 Task: Look for space in San Carlos, Colombia from 1st June, 2023 to 4th June, 2023 for 1 adult in price range Rs.6000 to Rs.16000. Place can be private room with 1  bedroom having 1 bed and 1 bathroom. Property type can be house, flat, guest house. Amenities needed are: wifi, washing machine. Booking option can be shelf check-in. Required host language is English.
Action: Mouse moved to (439, 83)
Screenshot: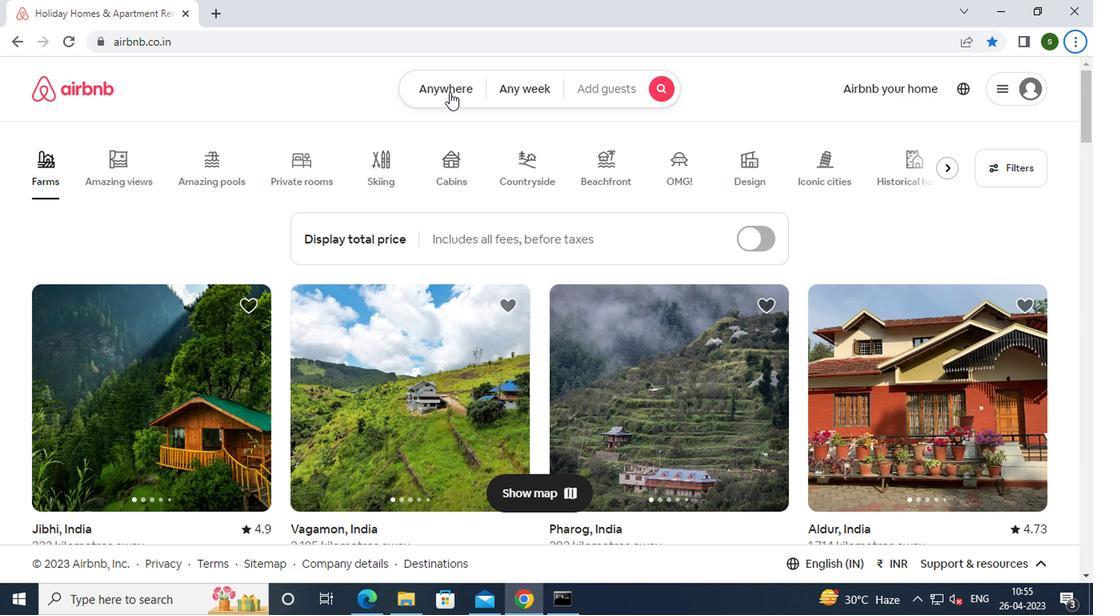 
Action: Mouse pressed left at (439, 83)
Screenshot: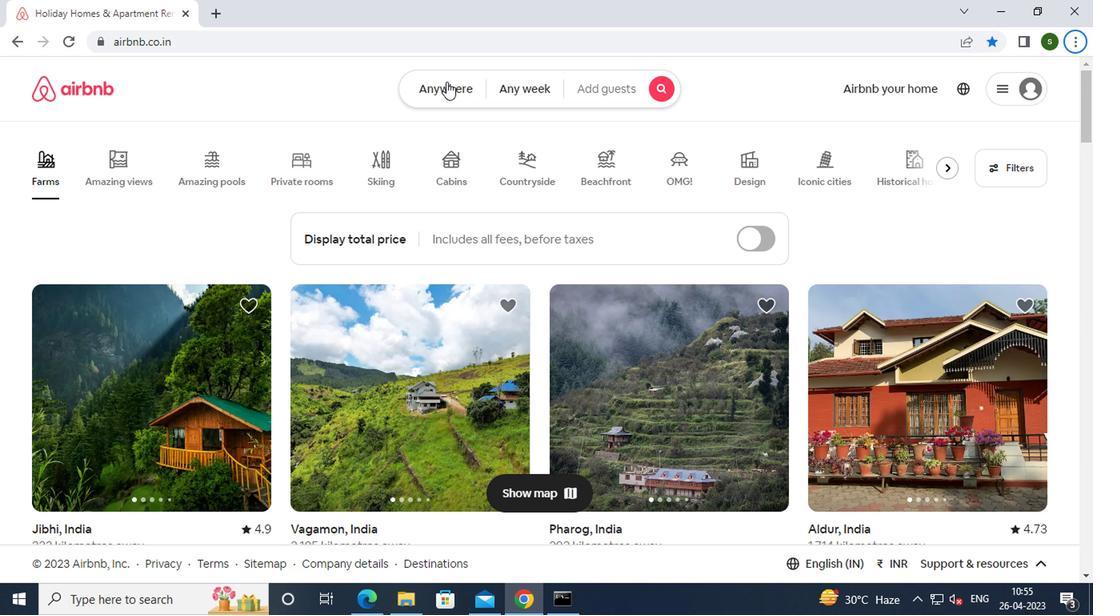 
Action: Mouse moved to (334, 145)
Screenshot: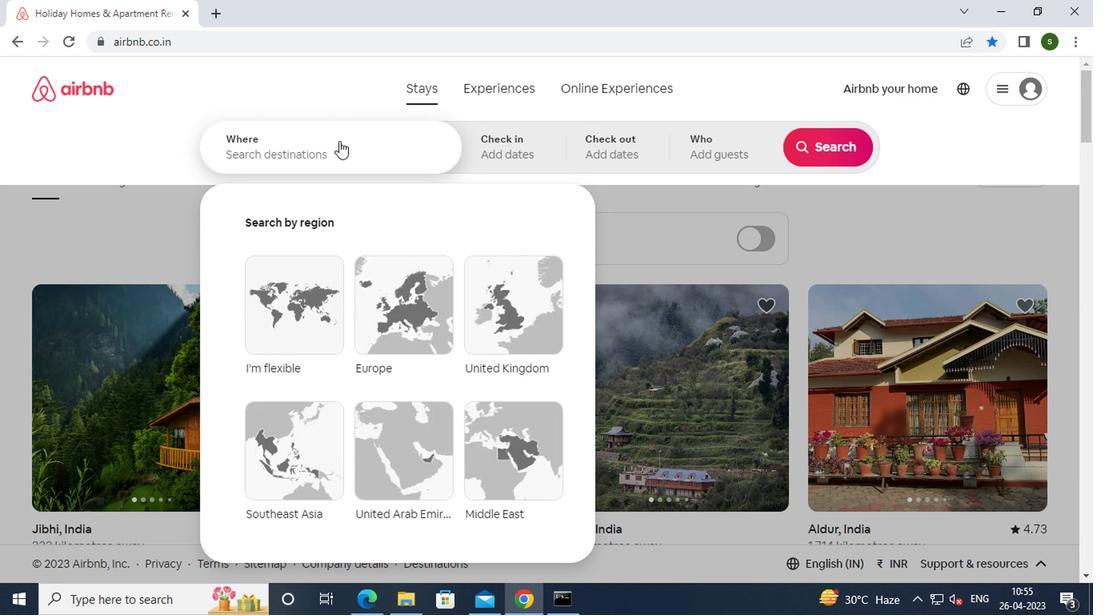 
Action: Mouse pressed left at (334, 145)
Screenshot: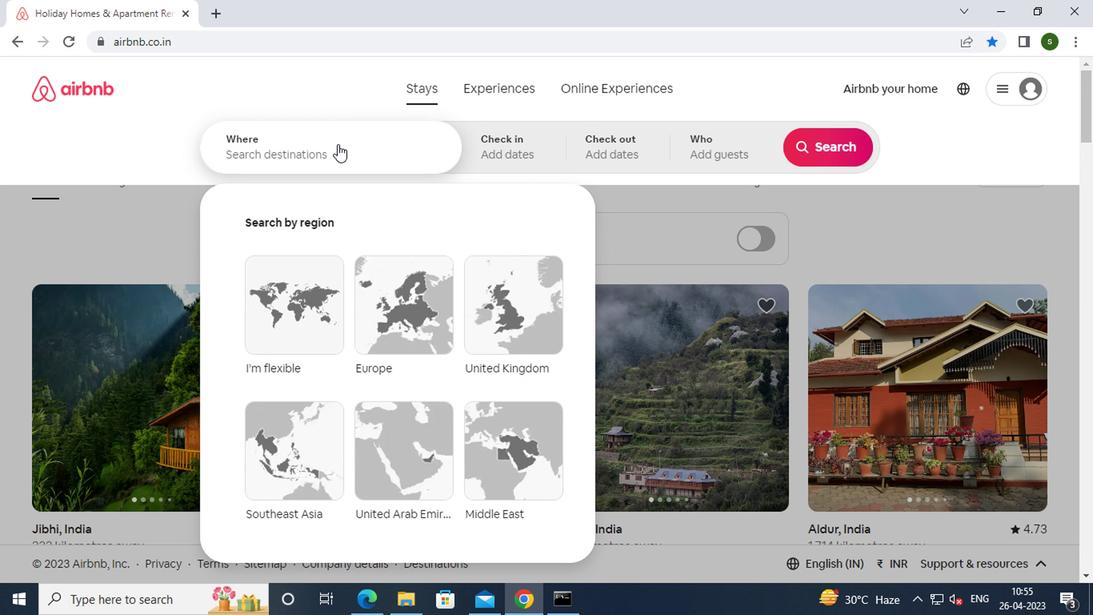 
Action: Key pressed <Key.caps_lock>s<Key.caps_lock>an<Key.space><Key.caps_lock>c<Key.caps_lock>arlos,<Key.space><Key.caps_lock>c<Key.caps_lock>olombia<Key.enter>
Screenshot: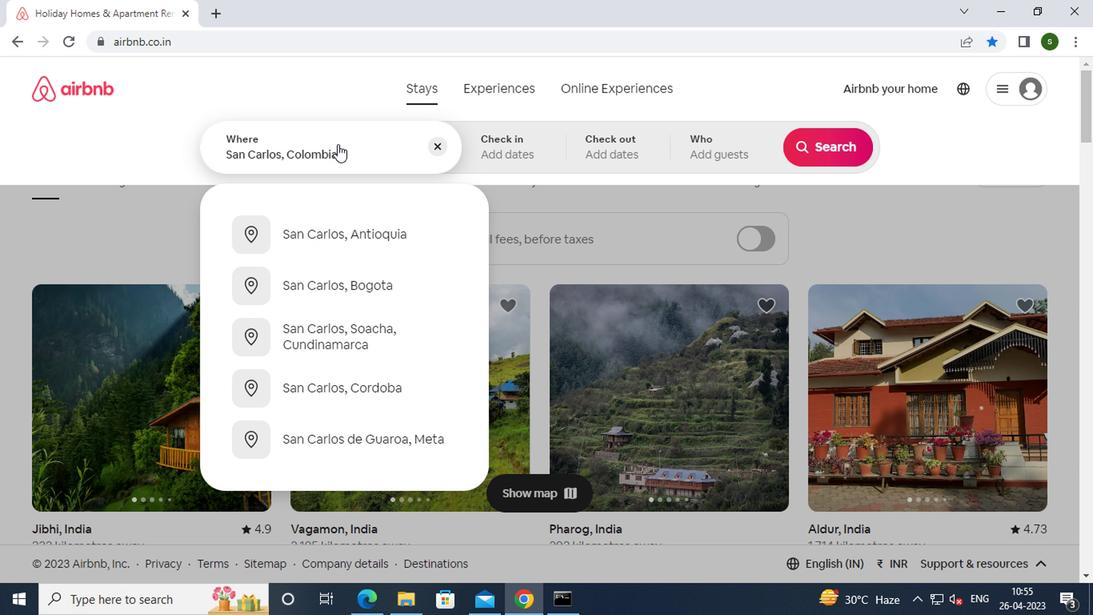 
Action: Mouse moved to (804, 275)
Screenshot: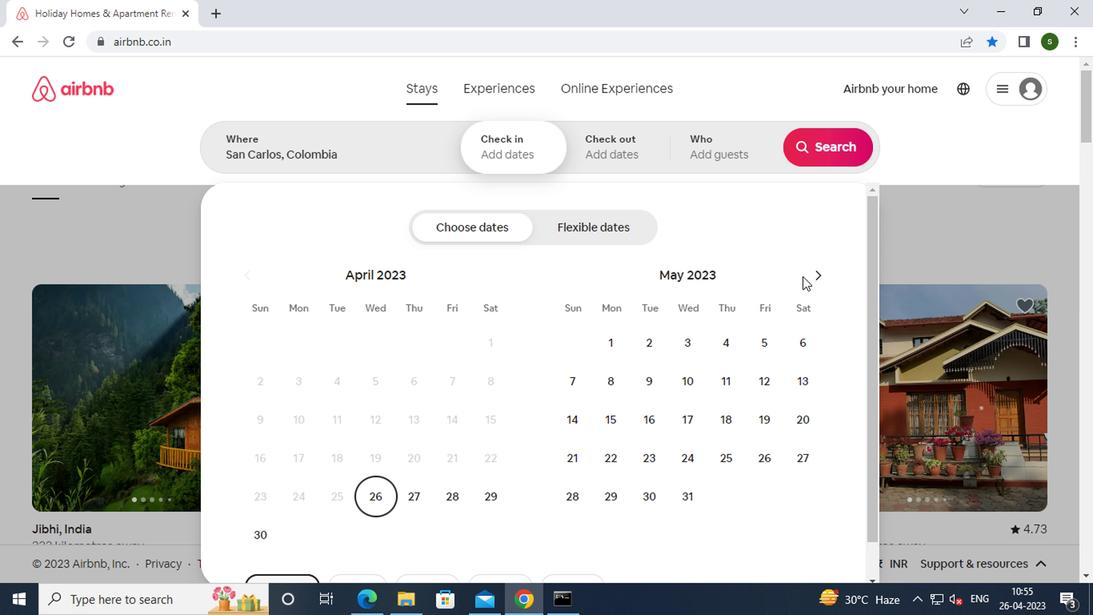 
Action: Mouse pressed left at (804, 275)
Screenshot: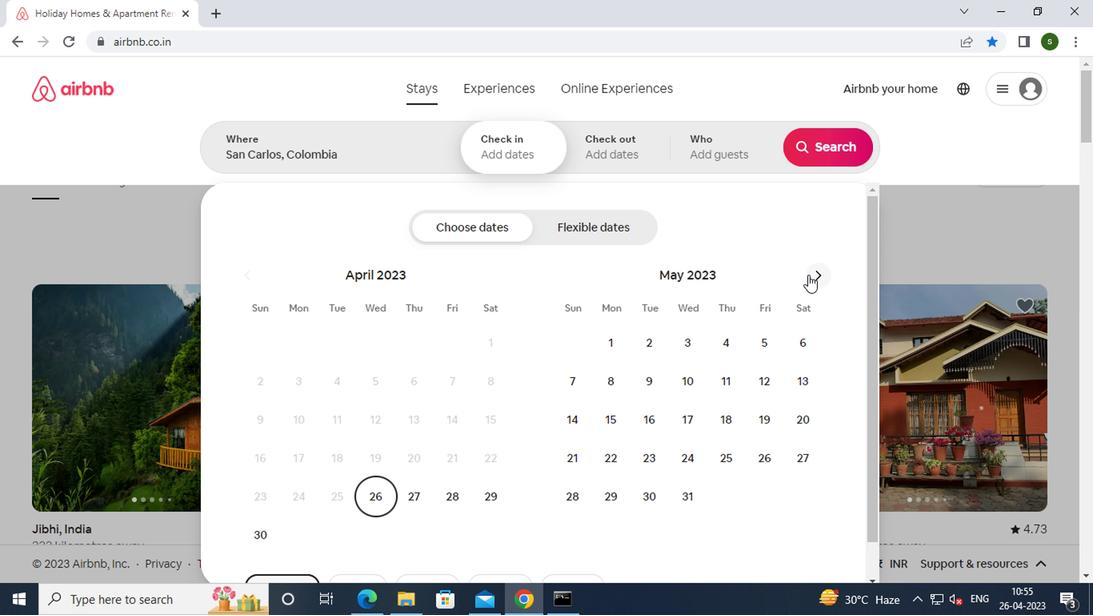 
Action: Mouse moved to (715, 338)
Screenshot: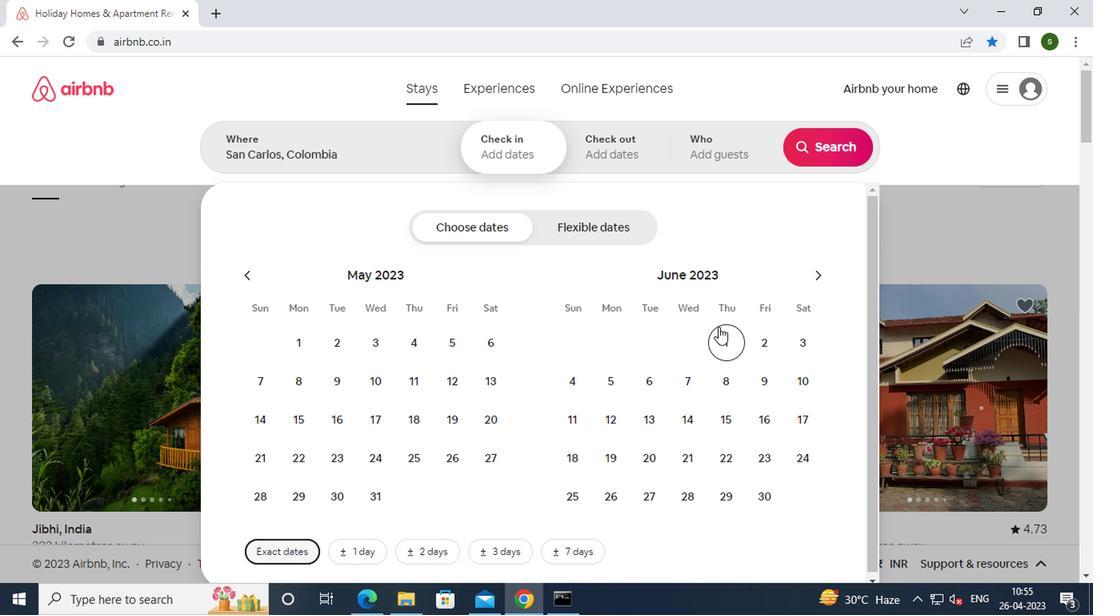 
Action: Mouse pressed left at (715, 338)
Screenshot: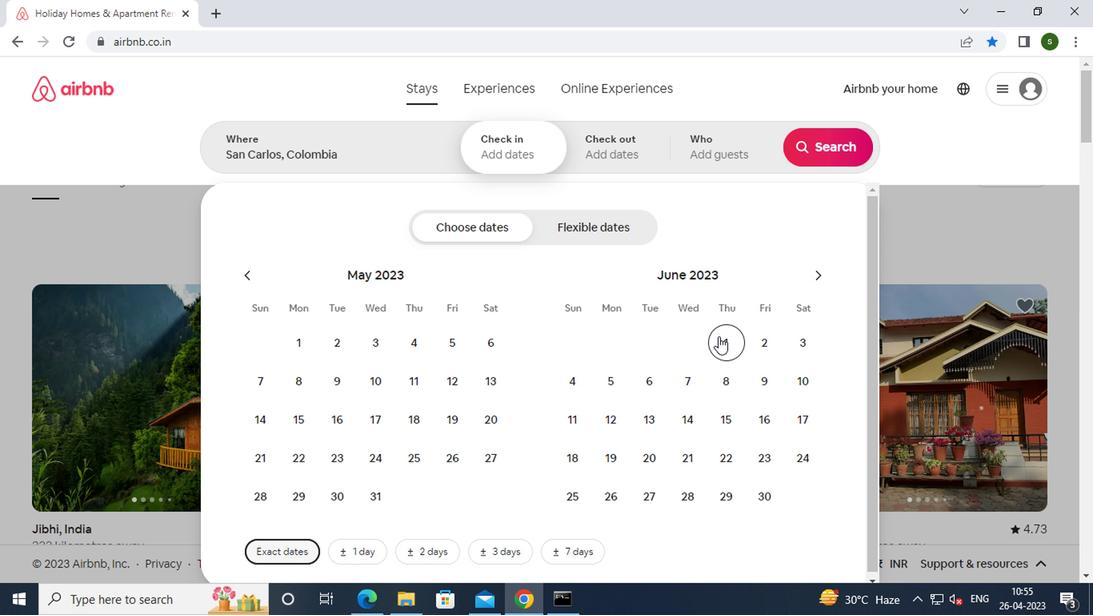 
Action: Mouse moved to (562, 387)
Screenshot: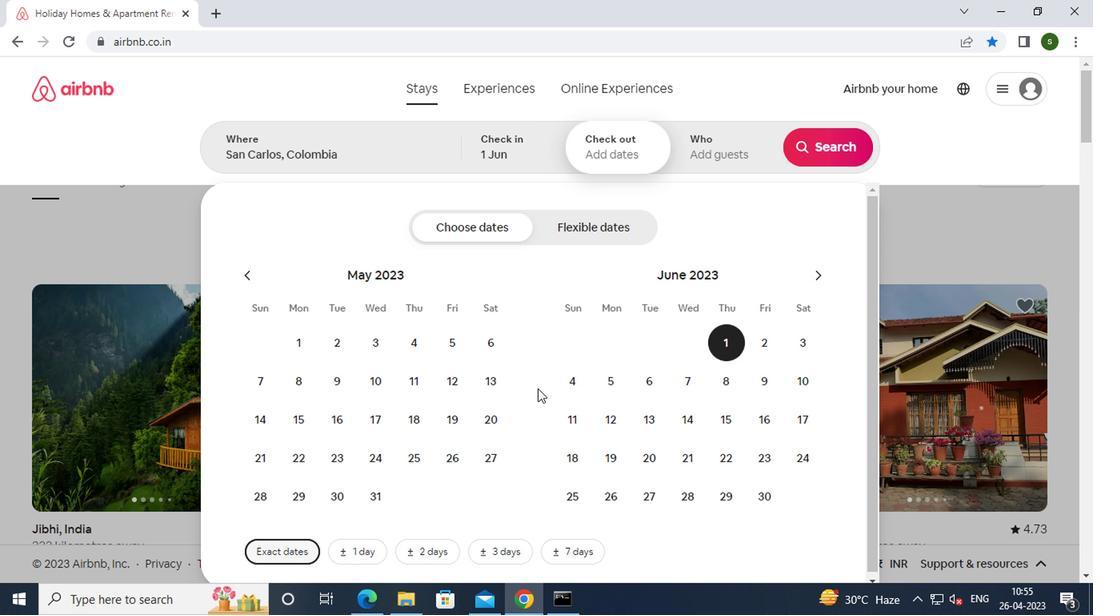 
Action: Mouse pressed left at (562, 387)
Screenshot: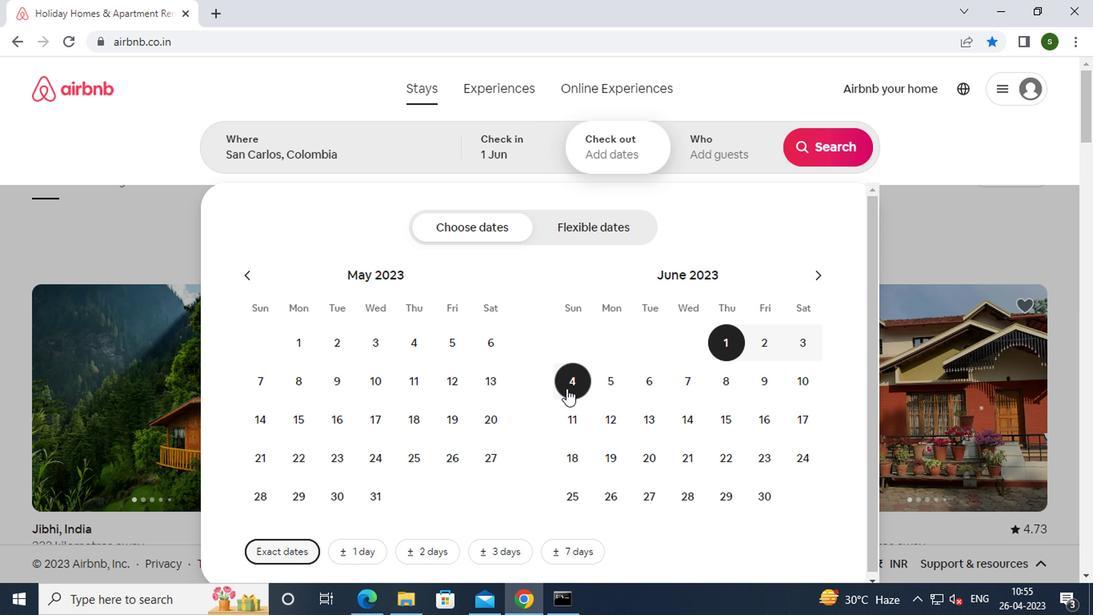 
Action: Mouse moved to (727, 154)
Screenshot: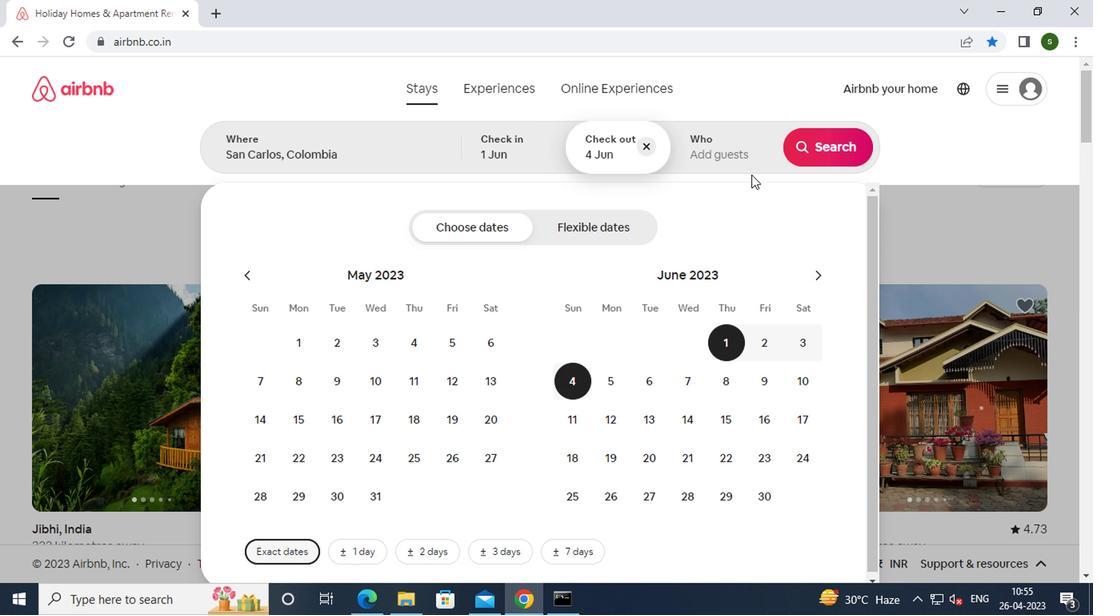 
Action: Mouse pressed left at (727, 154)
Screenshot: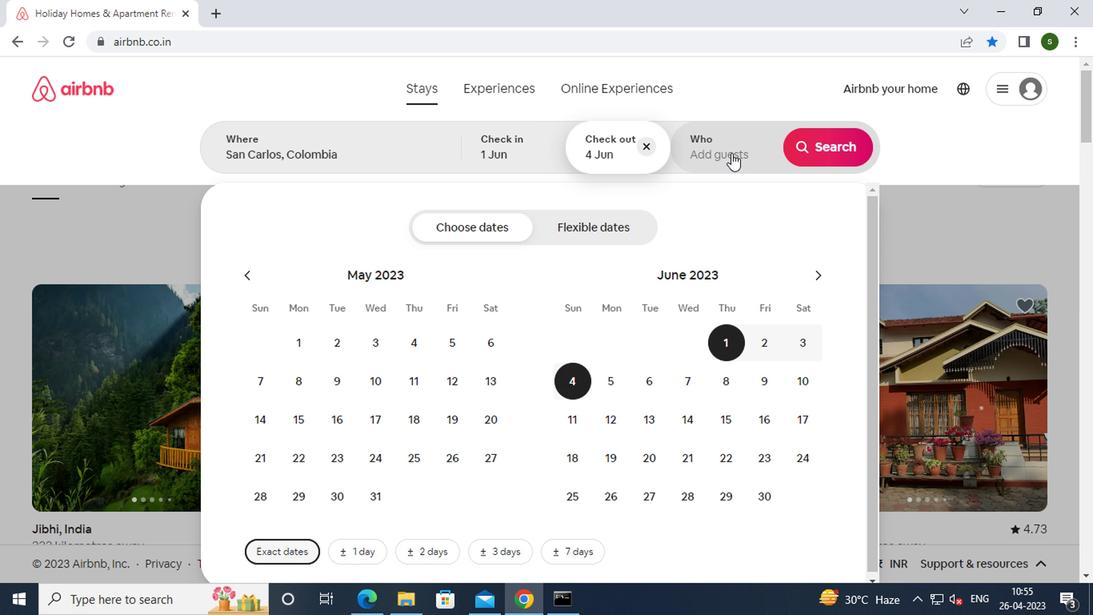 
Action: Mouse moved to (822, 234)
Screenshot: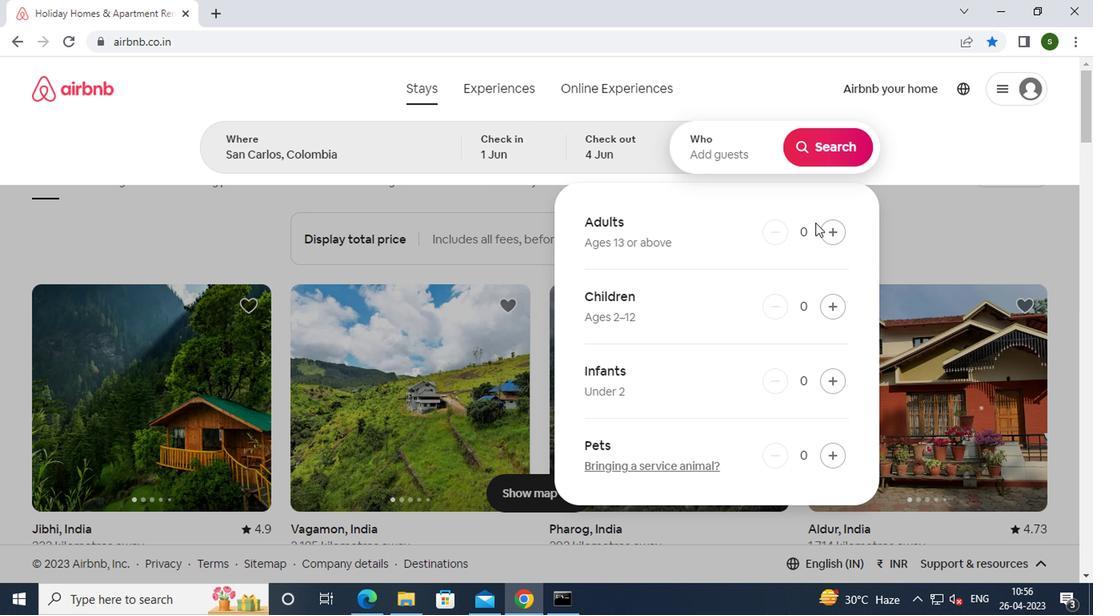 
Action: Mouse pressed left at (822, 234)
Screenshot: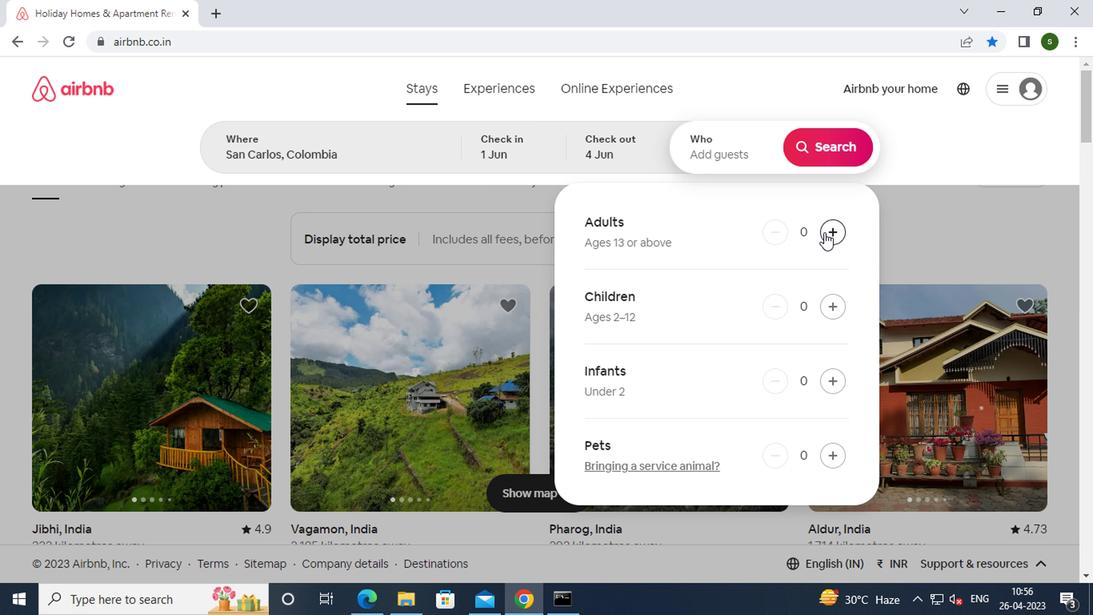 
Action: Mouse moved to (824, 151)
Screenshot: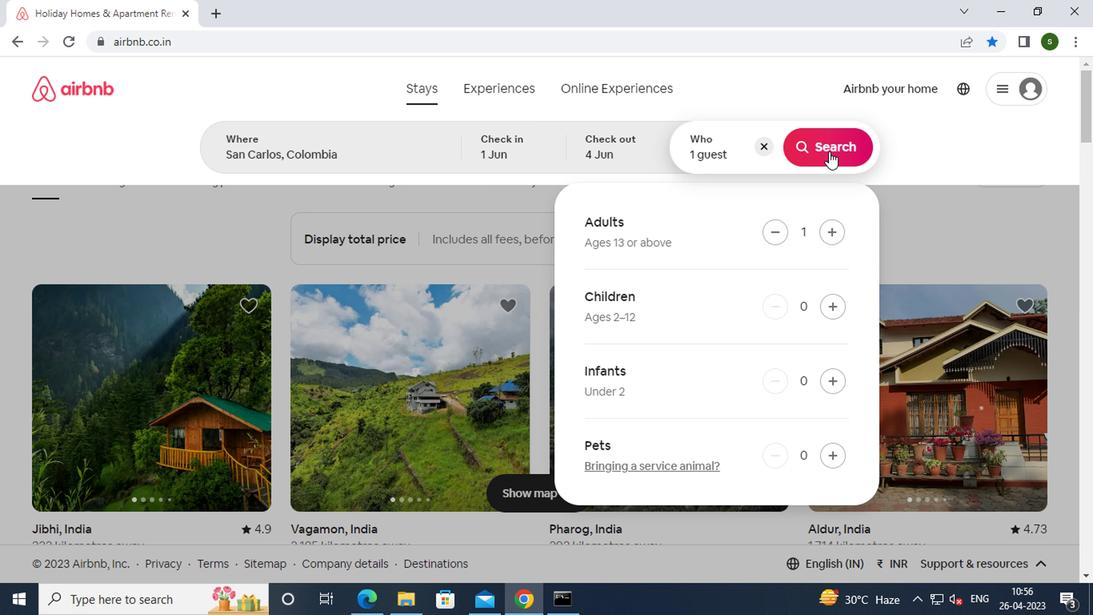 
Action: Mouse pressed left at (824, 151)
Screenshot: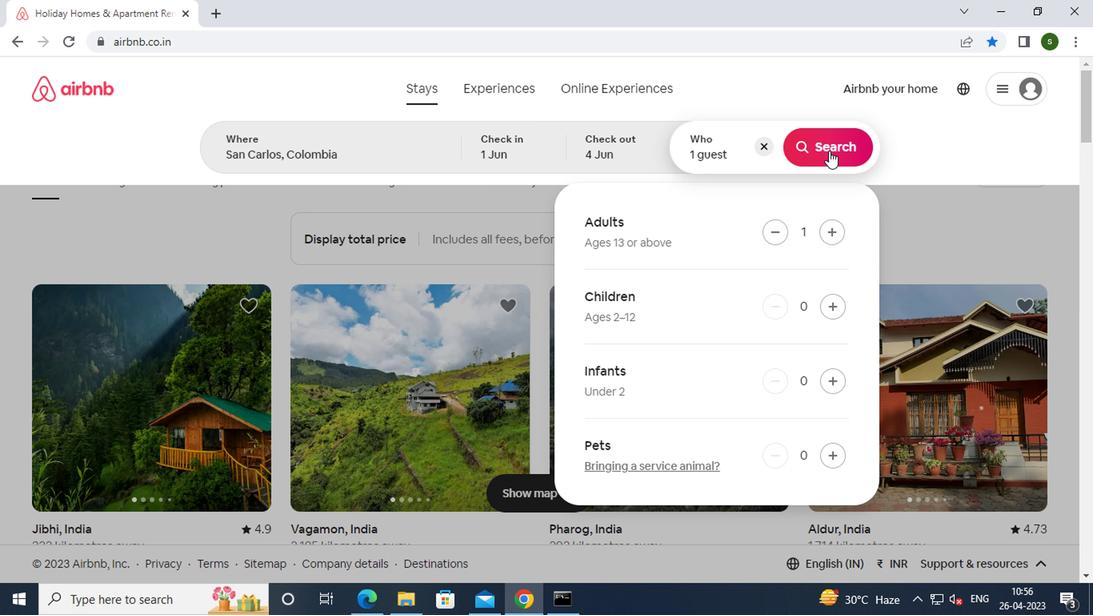 
Action: Mouse moved to (1031, 167)
Screenshot: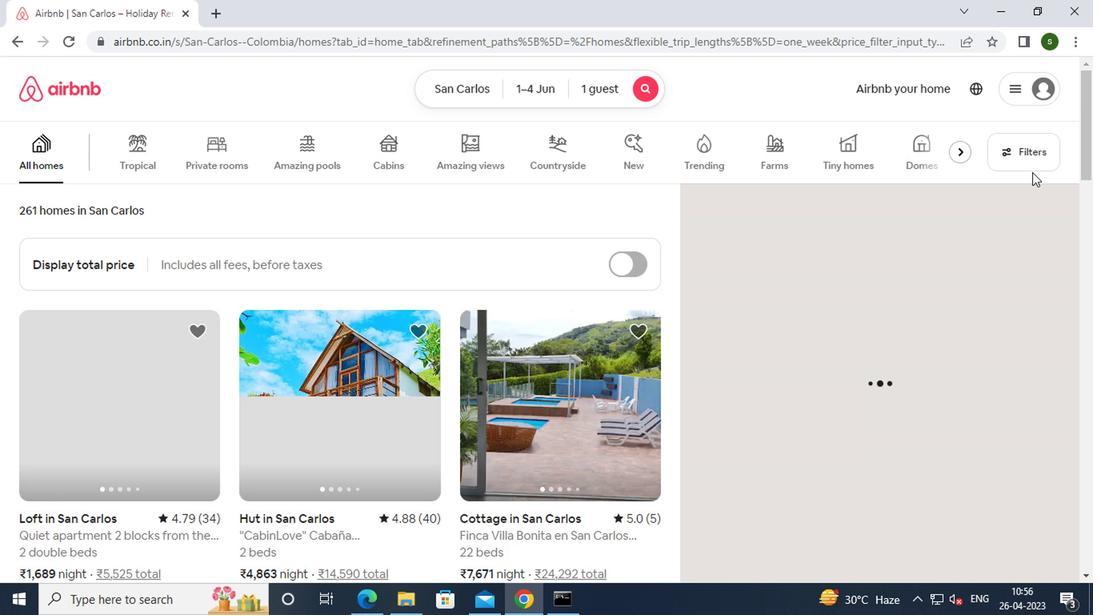 
Action: Mouse pressed left at (1031, 167)
Screenshot: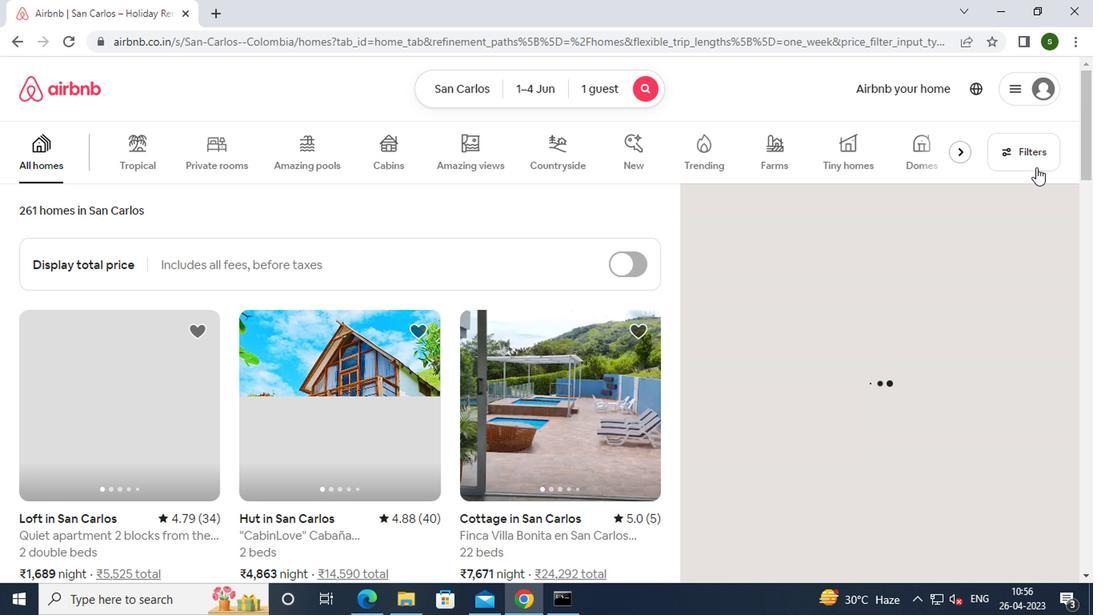 
Action: Mouse moved to (409, 353)
Screenshot: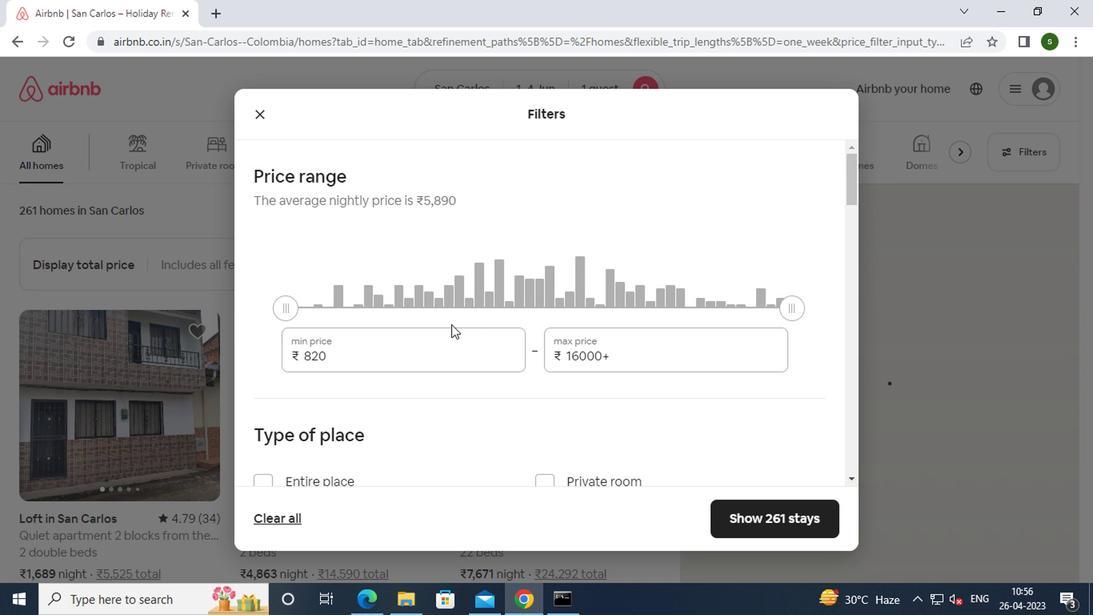 
Action: Mouse pressed left at (409, 353)
Screenshot: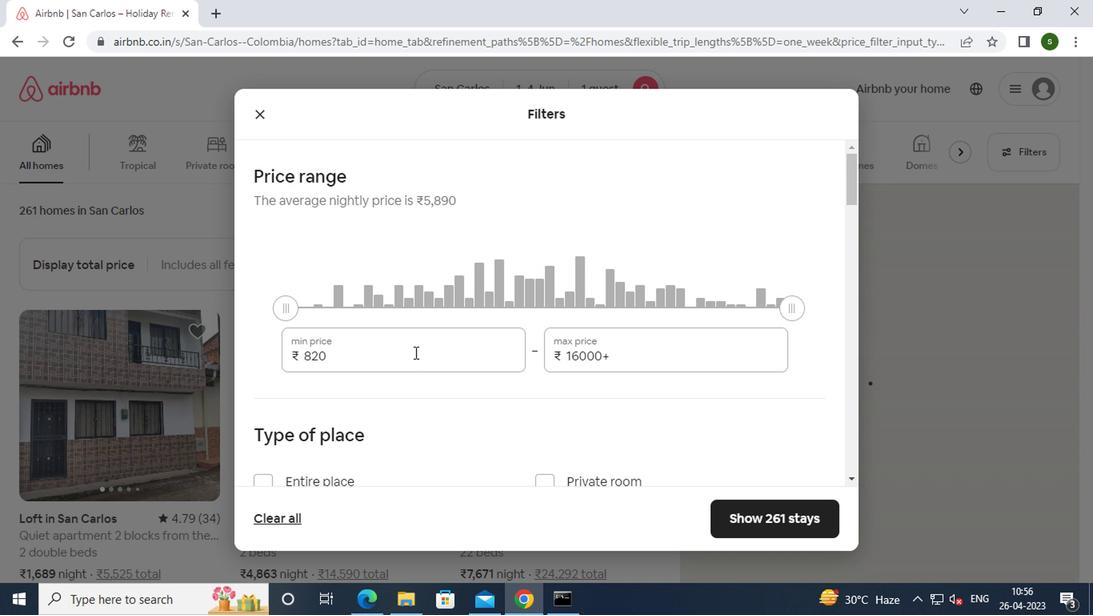 
Action: Mouse moved to (409, 353)
Screenshot: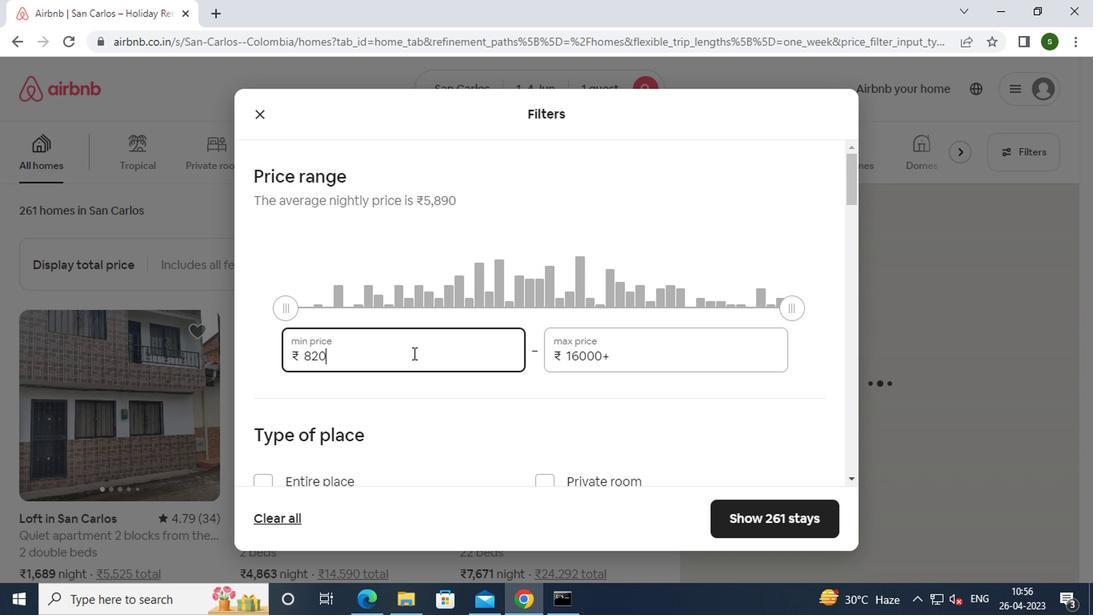 
Action: Key pressed <Key.backspace><Key.backspace><Key.backspace><Key.backspace>
Screenshot: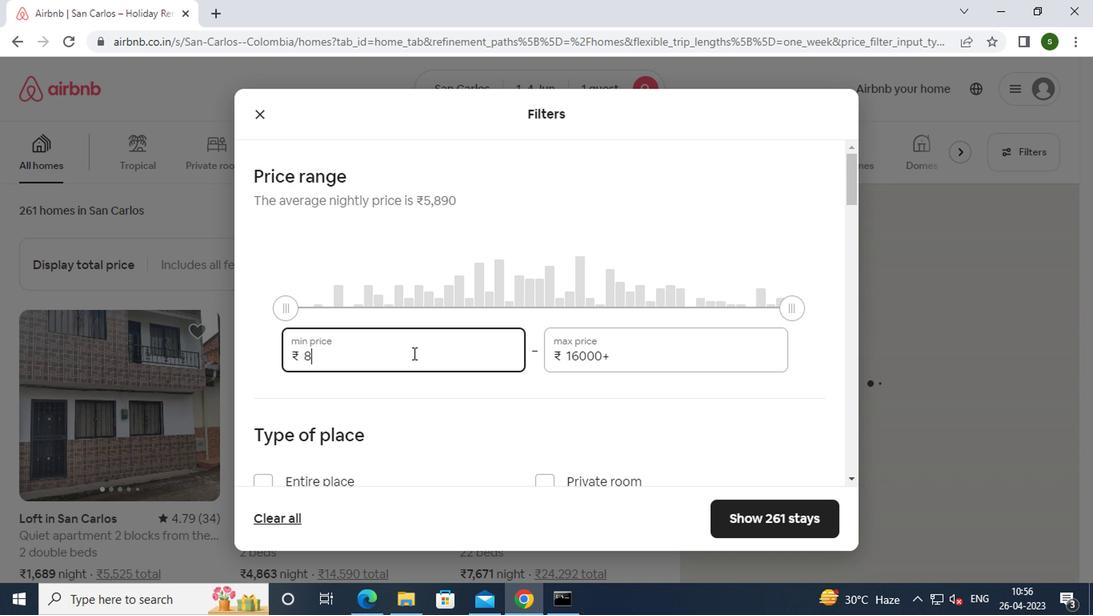 
Action: Mouse moved to (408, 353)
Screenshot: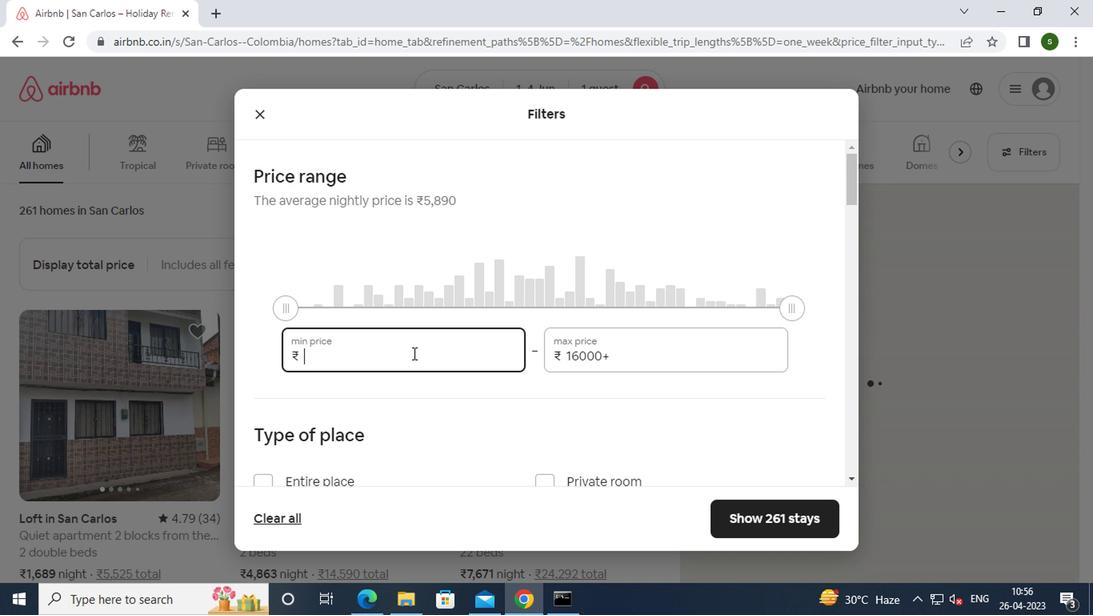 
Action: Key pressed 6000
Screenshot: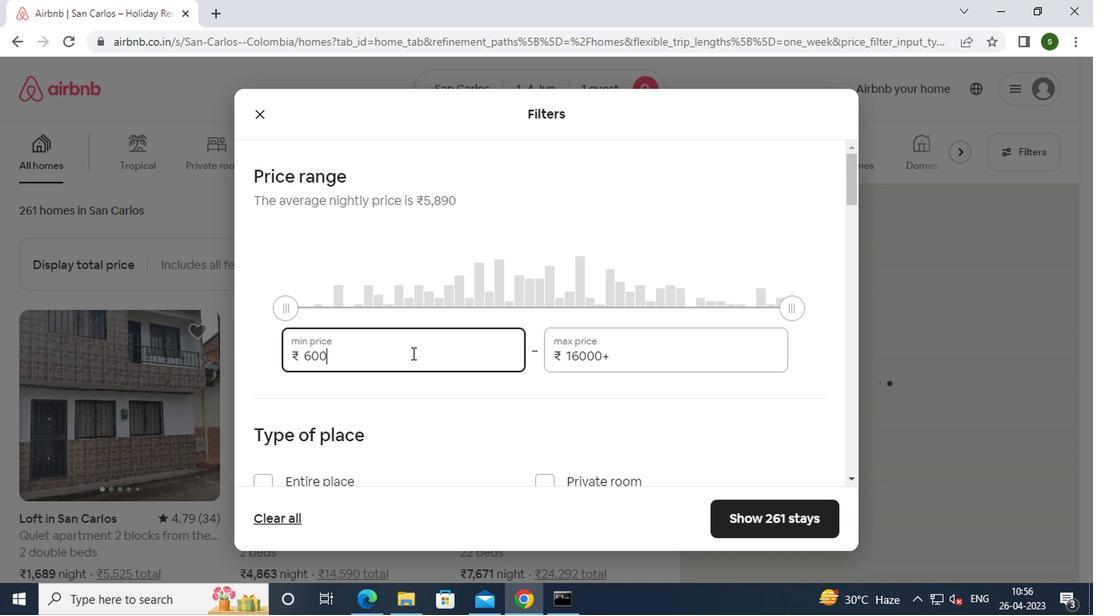 
Action: Mouse moved to (620, 353)
Screenshot: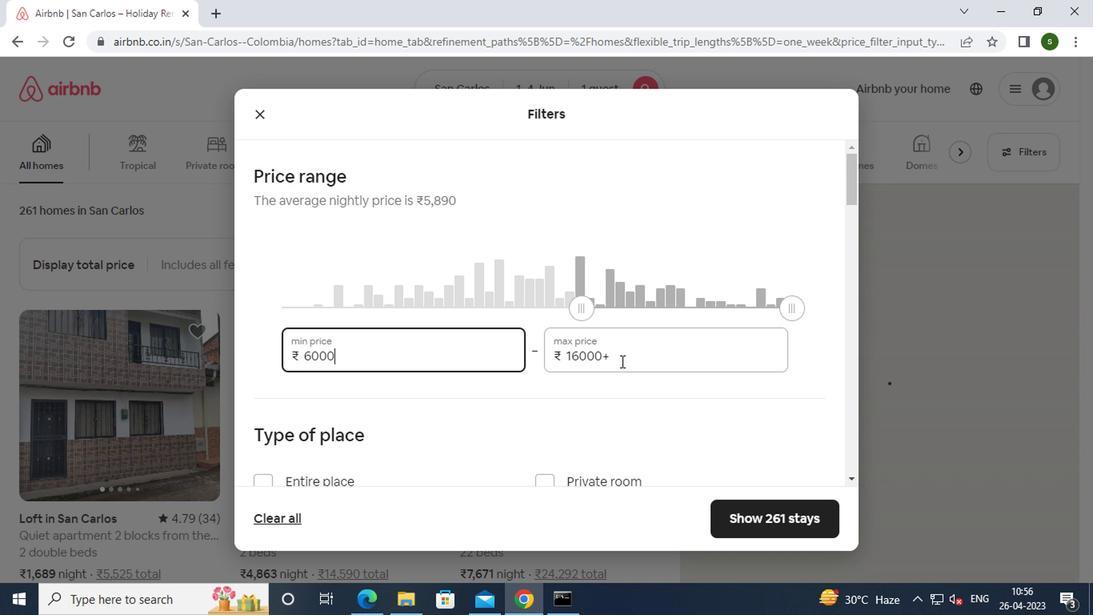 
Action: Mouse pressed left at (620, 353)
Screenshot: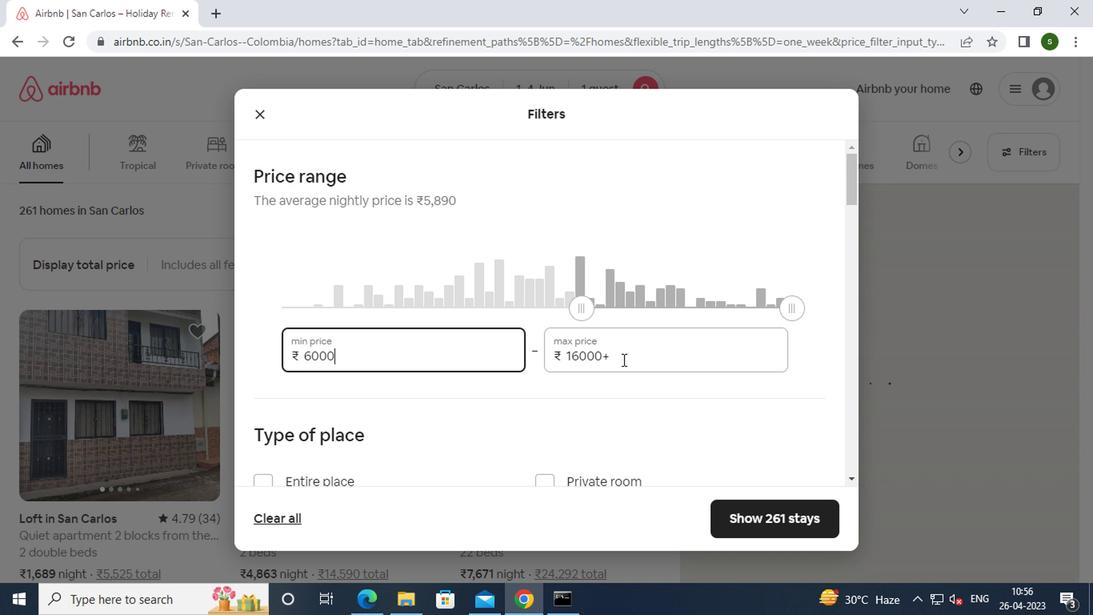 
Action: Key pressed <Key.backspace><Key.backspace><Key.backspace><Key.backspace><Key.backspace><Key.backspace><Key.backspace><Key.backspace><Key.backspace><Key.backspace><Key.backspace><Key.backspace>16000
Screenshot: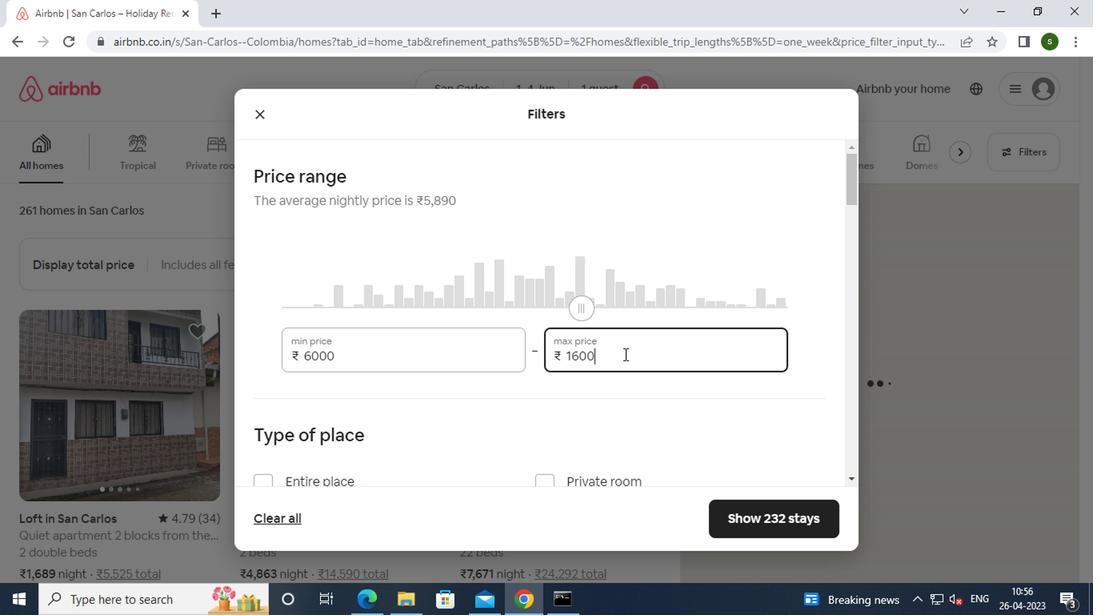 
Action: Mouse moved to (394, 378)
Screenshot: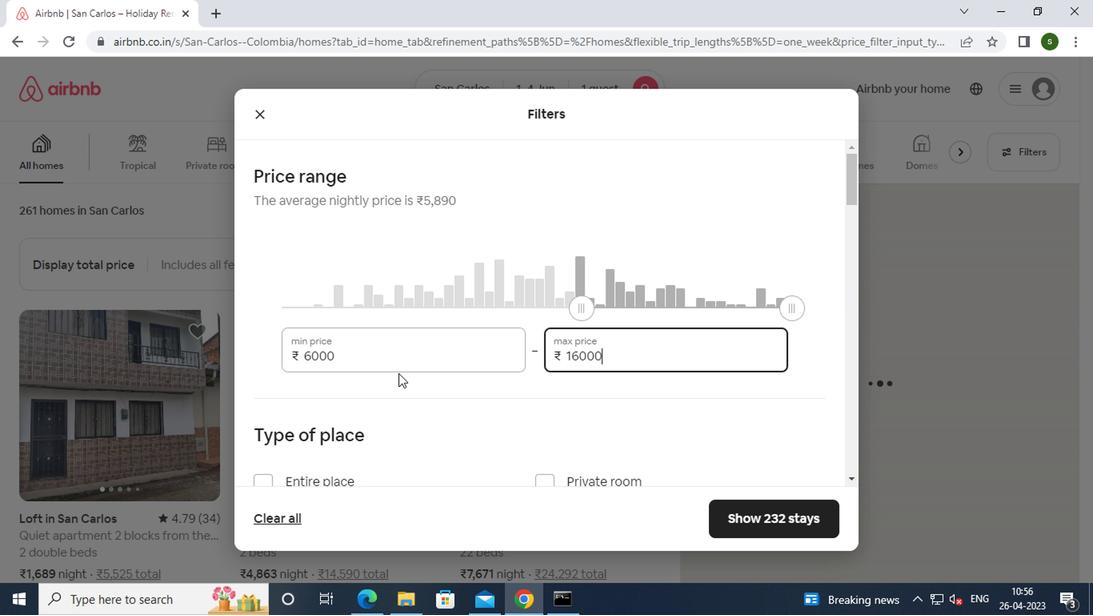 
Action: Mouse scrolled (394, 377) with delta (0, -1)
Screenshot: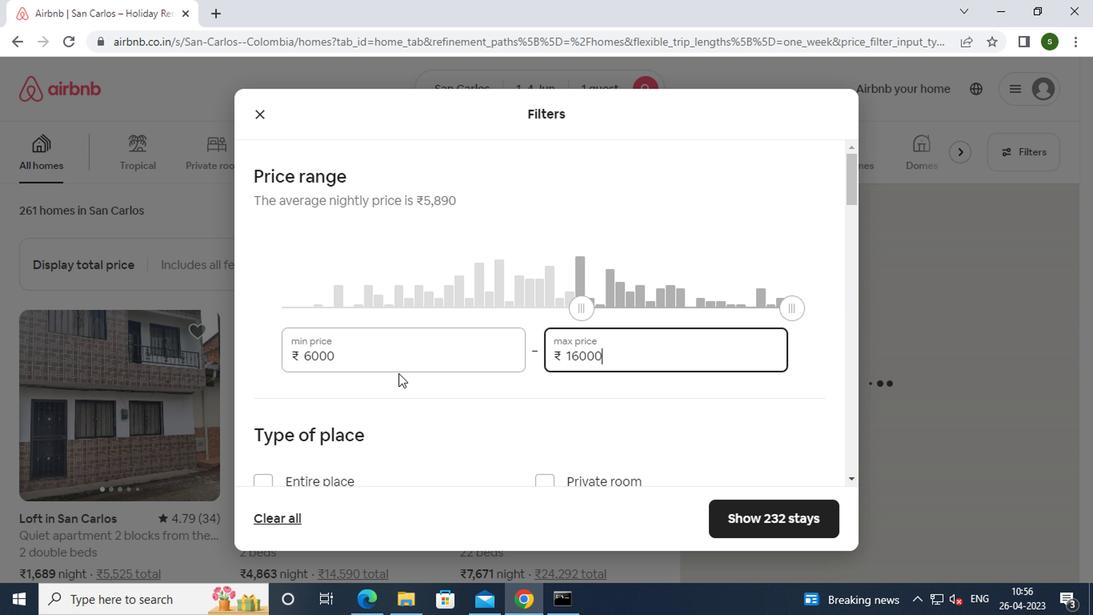 
Action: Mouse scrolled (394, 377) with delta (0, -1)
Screenshot: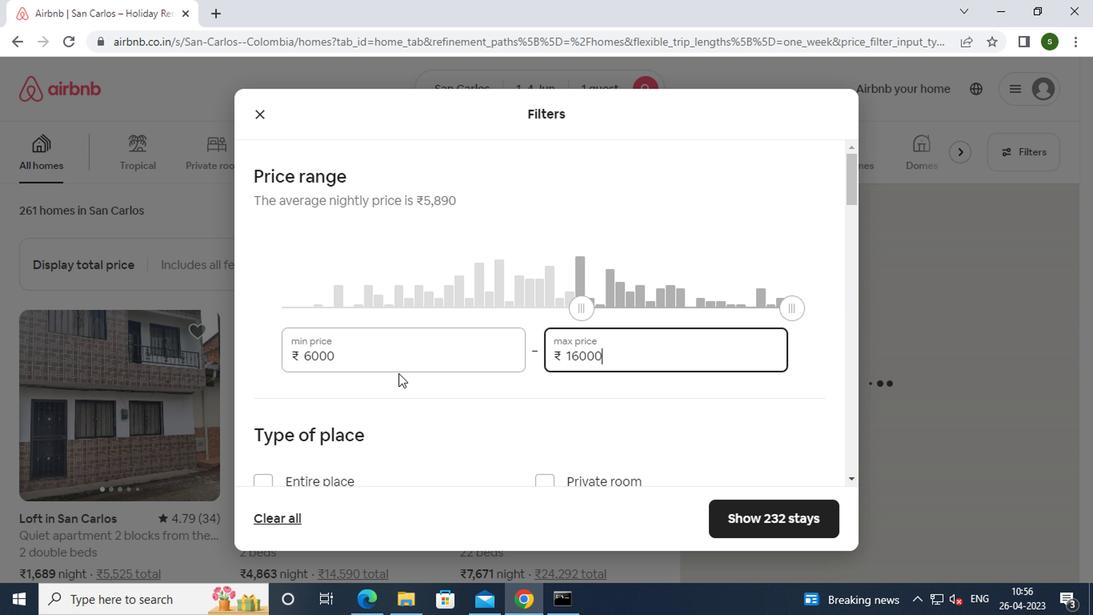 
Action: Mouse moved to (542, 327)
Screenshot: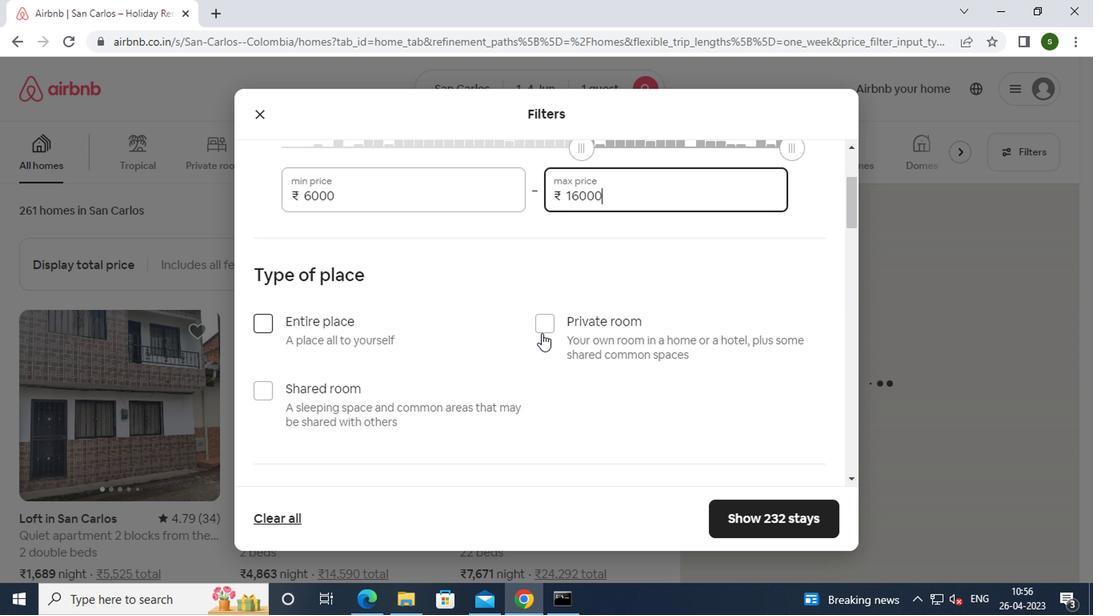 
Action: Mouse pressed left at (542, 327)
Screenshot: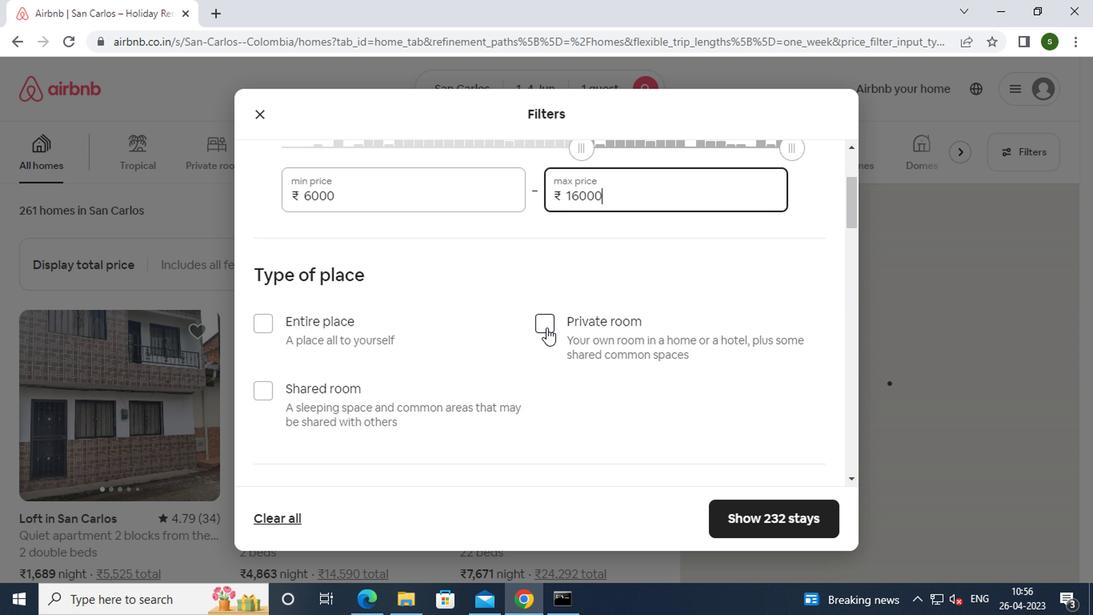 
Action: Mouse moved to (447, 362)
Screenshot: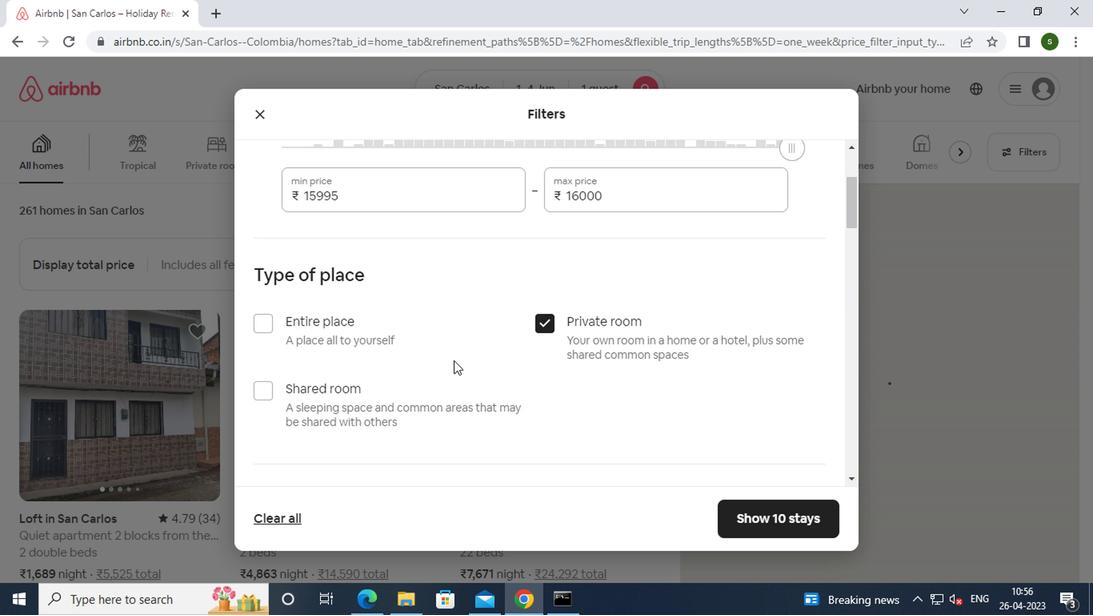 
Action: Mouse scrolled (447, 361) with delta (0, -1)
Screenshot: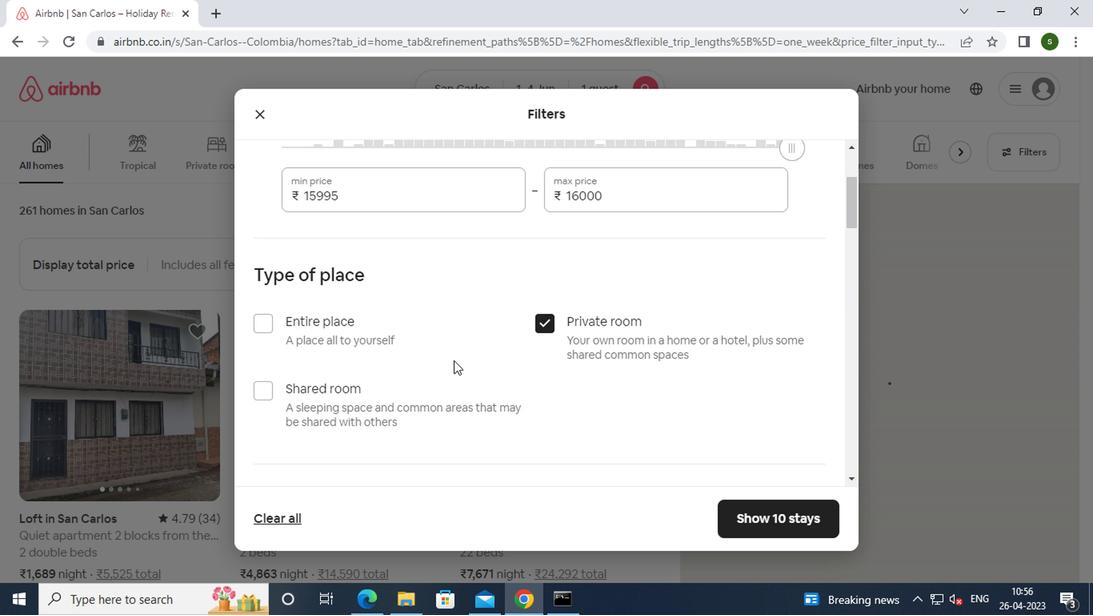 
Action: Mouse scrolled (447, 361) with delta (0, -1)
Screenshot: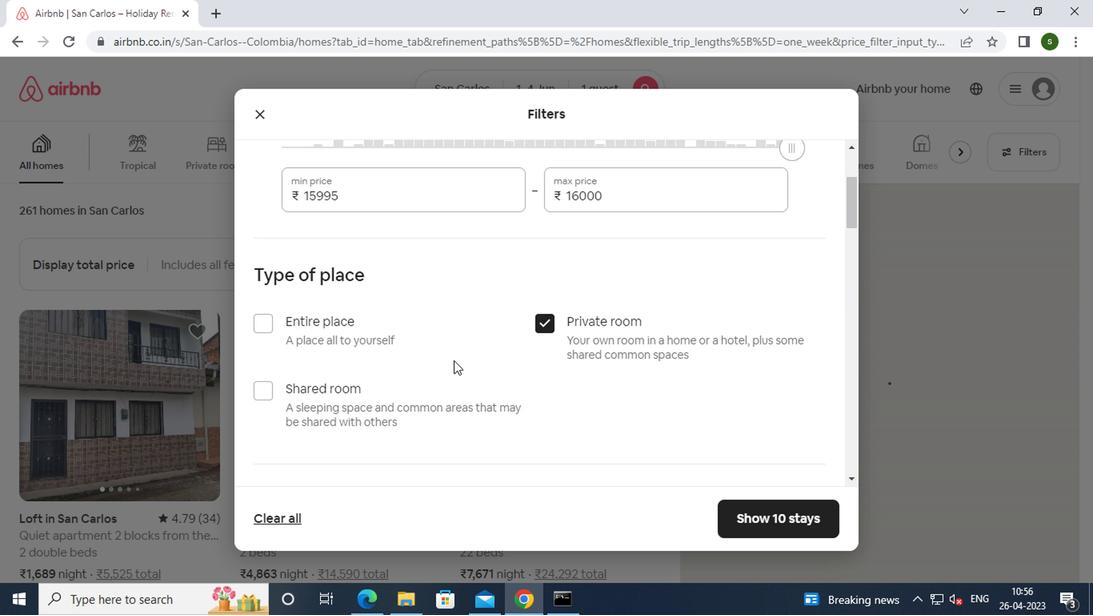 
Action: Mouse scrolled (447, 361) with delta (0, -1)
Screenshot: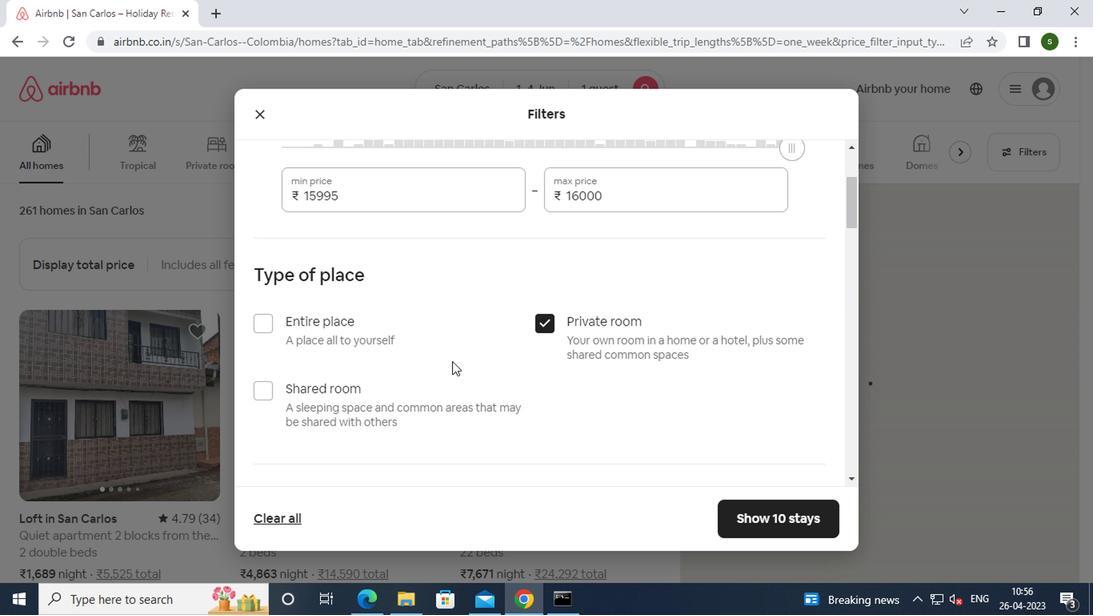 
Action: Mouse moved to (346, 346)
Screenshot: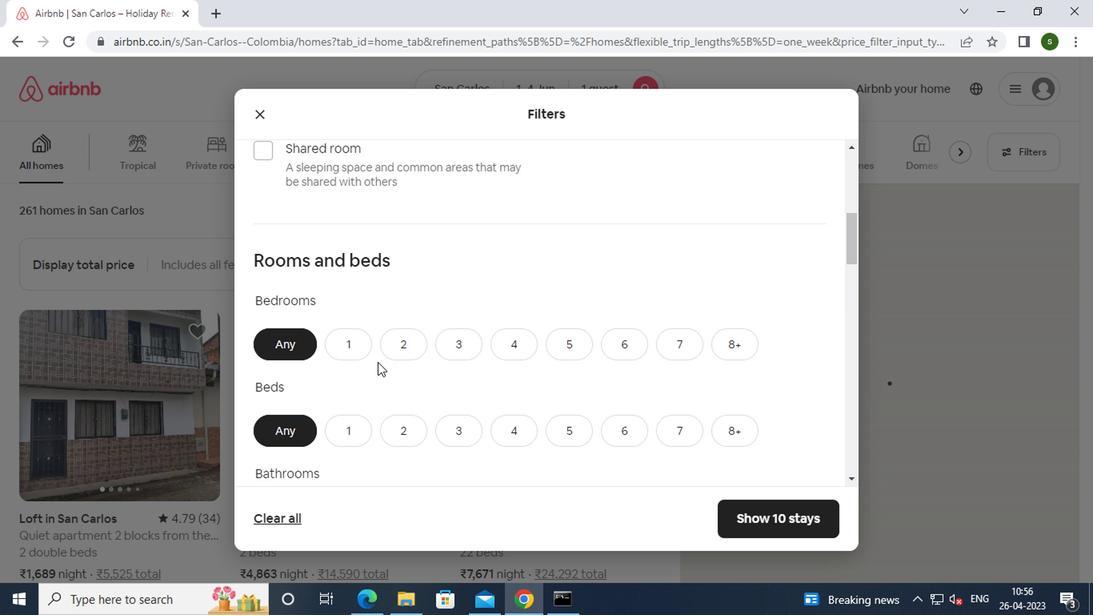 
Action: Mouse pressed left at (346, 346)
Screenshot: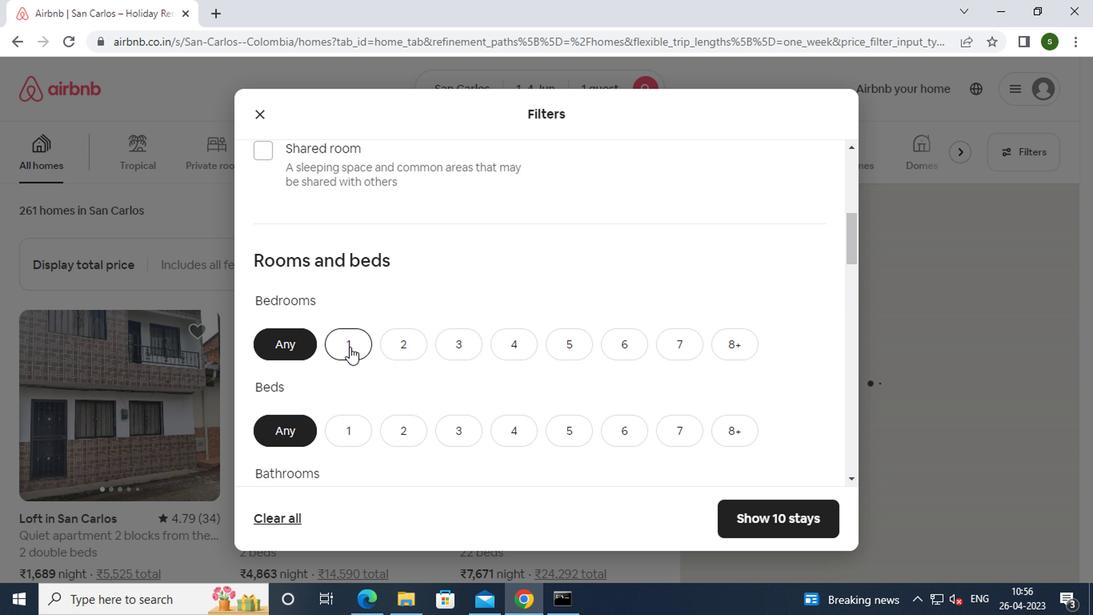 
Action: Mouse scrolled (346, 345) with delta (0, -1)
Screenshot: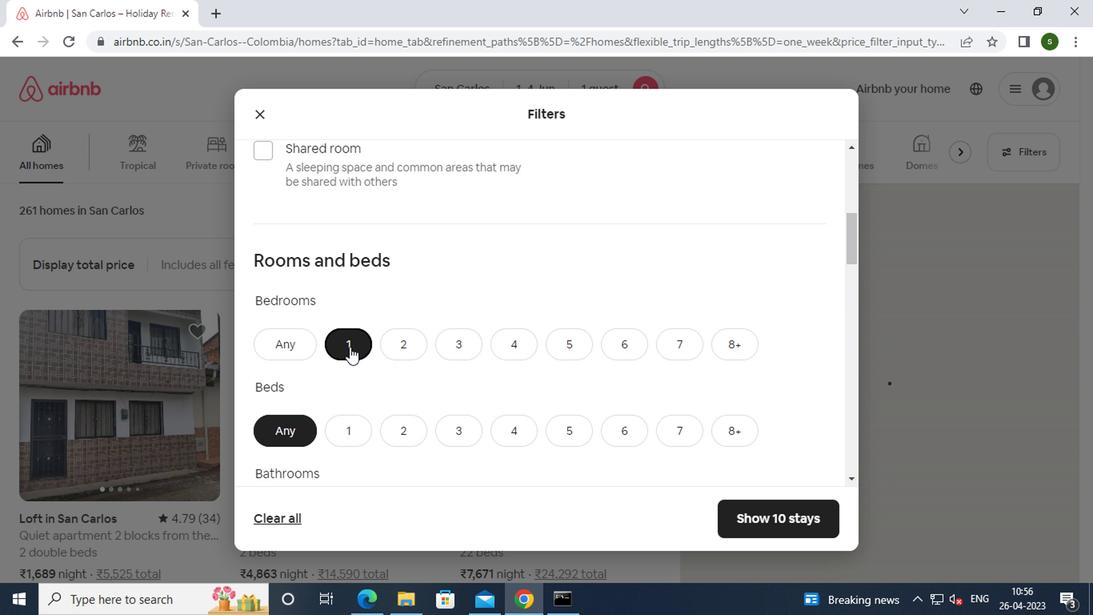 
Action: Mouse scrolled (346, 345) with delta (0, -1)
Screenshot: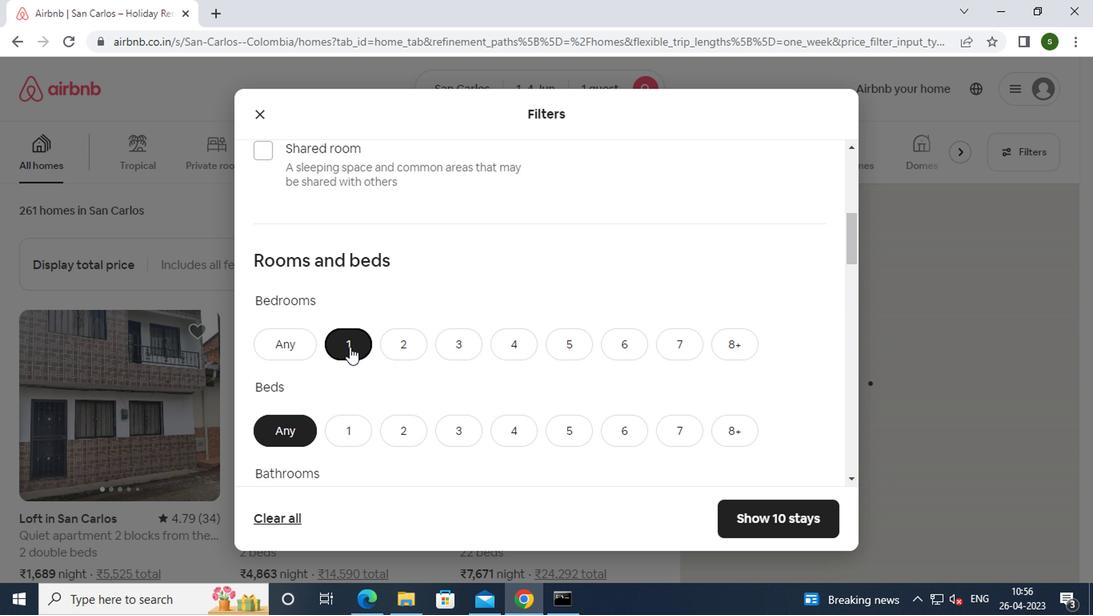 
Action: Mouse moved to (348, 266)
Screenshot: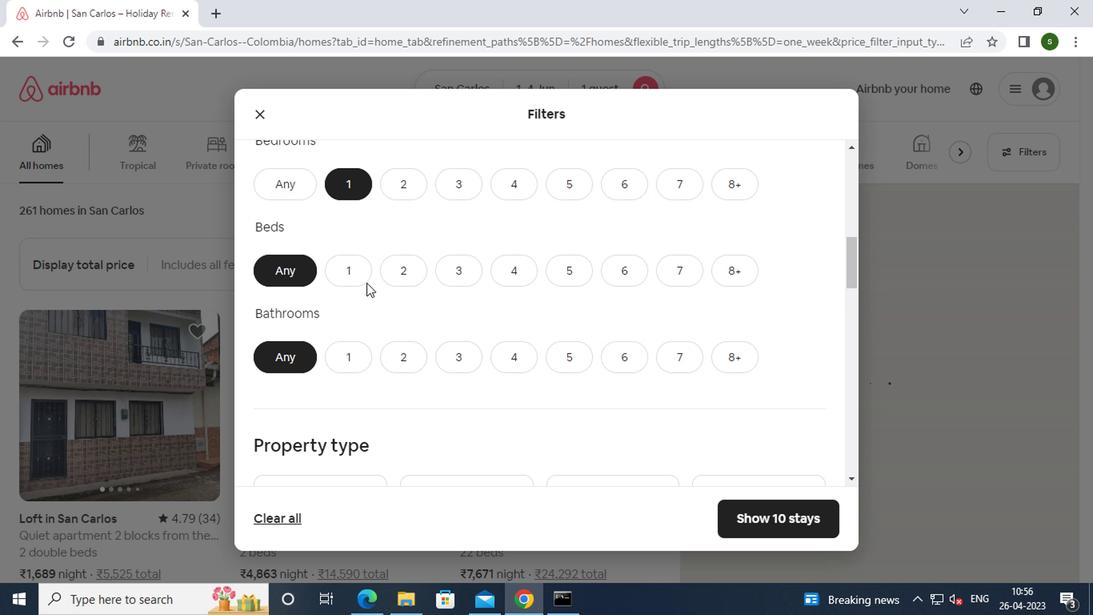 
Action: Mouse pressed left at (348, 266)
Screenshot: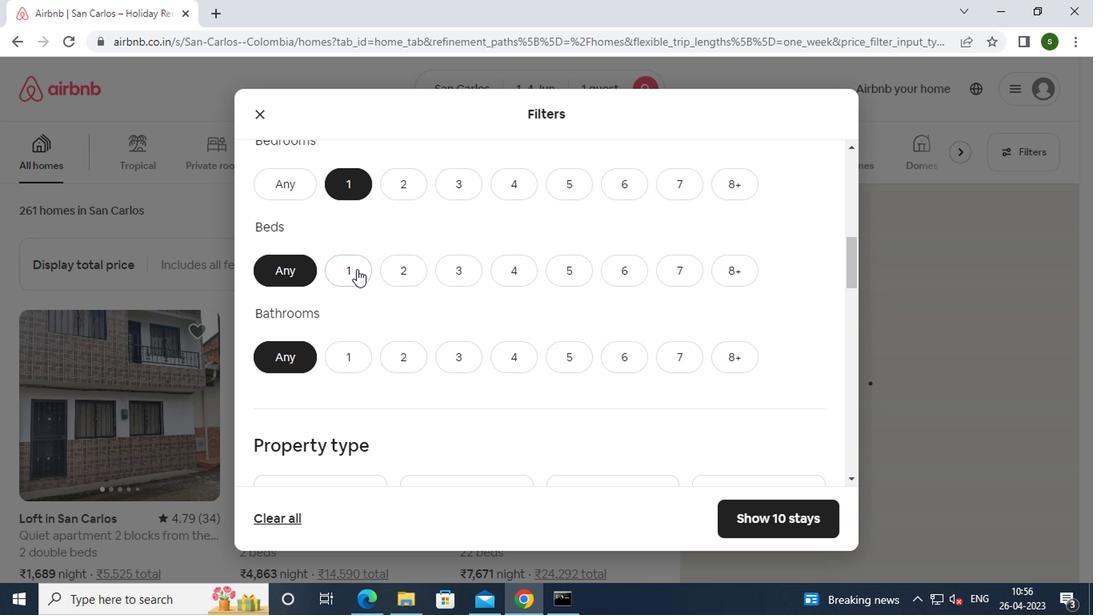 
Action: Mouse moved to (355, 360)
Screenshot: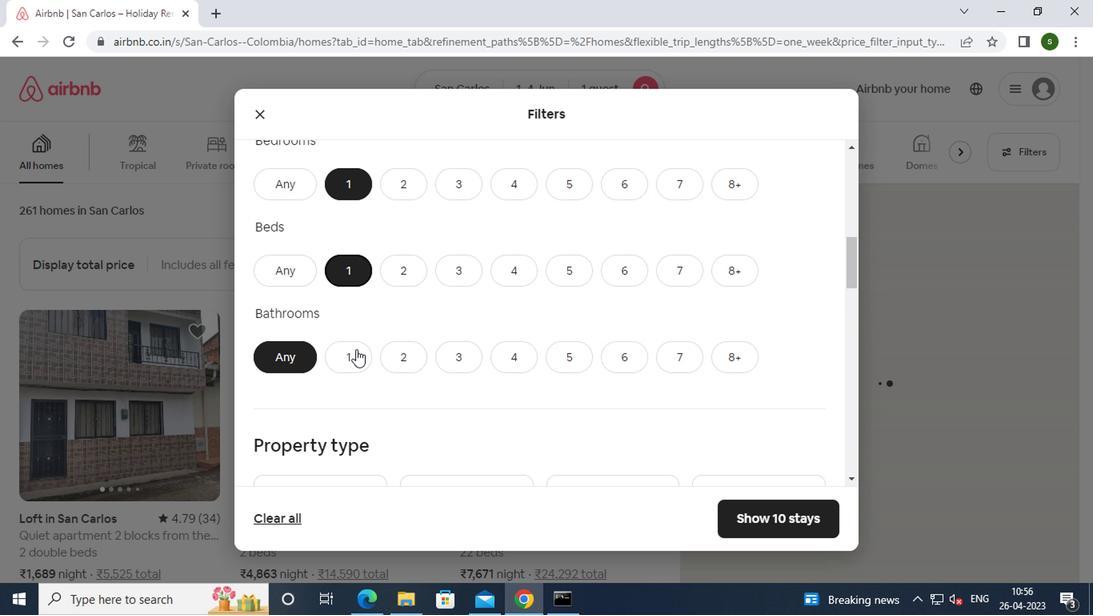 
Action: Mouse pressed left at (355, 360)
Screenshot: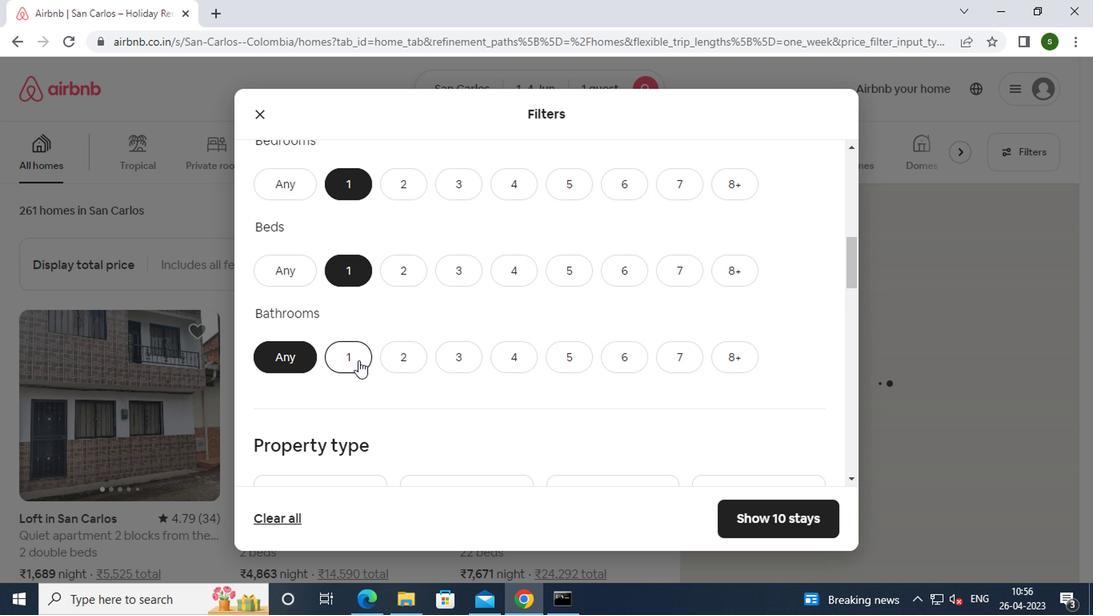 
Action: Mouse moved to (425, 332)
Screenshot: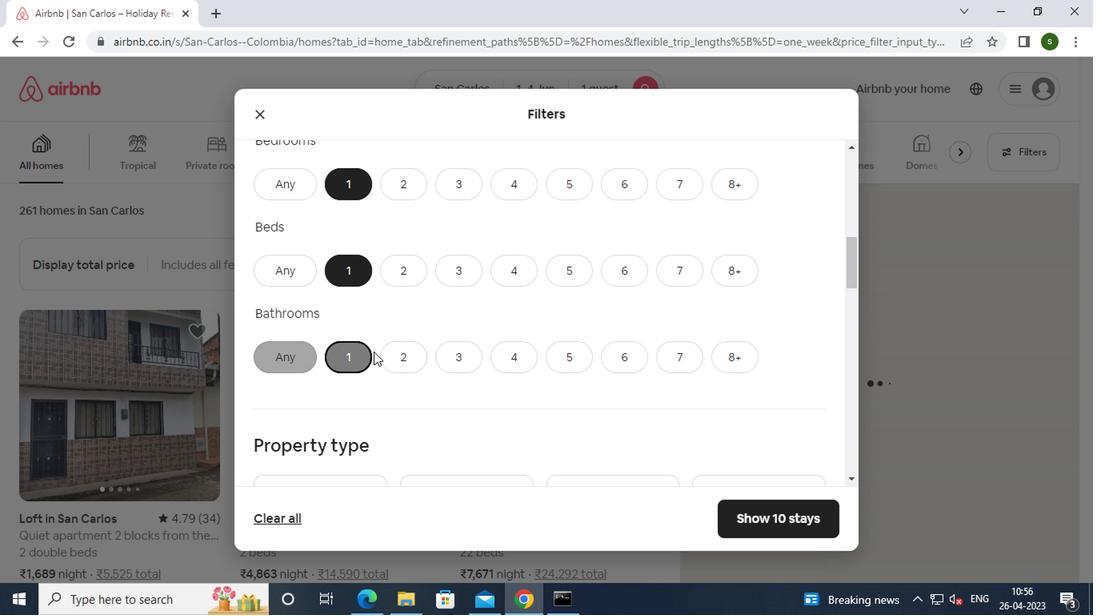 
Action: Mouse scrolled (425, 331) with delta (0, -1)
Screenshot: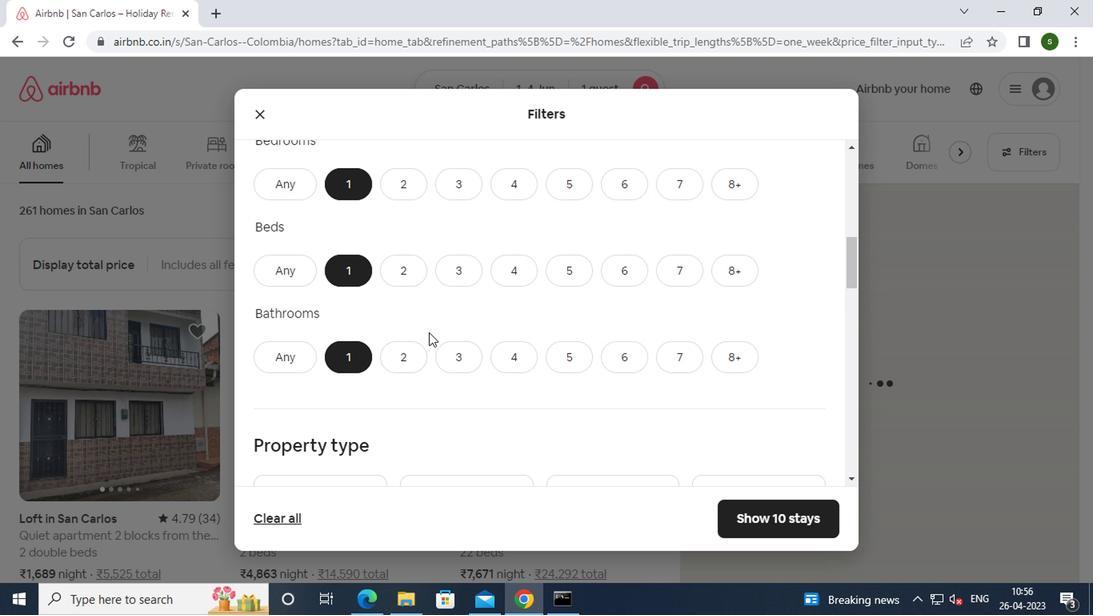 
Action: Mouse scrolled (425, 331) with delta (0, -1)
Screenshot: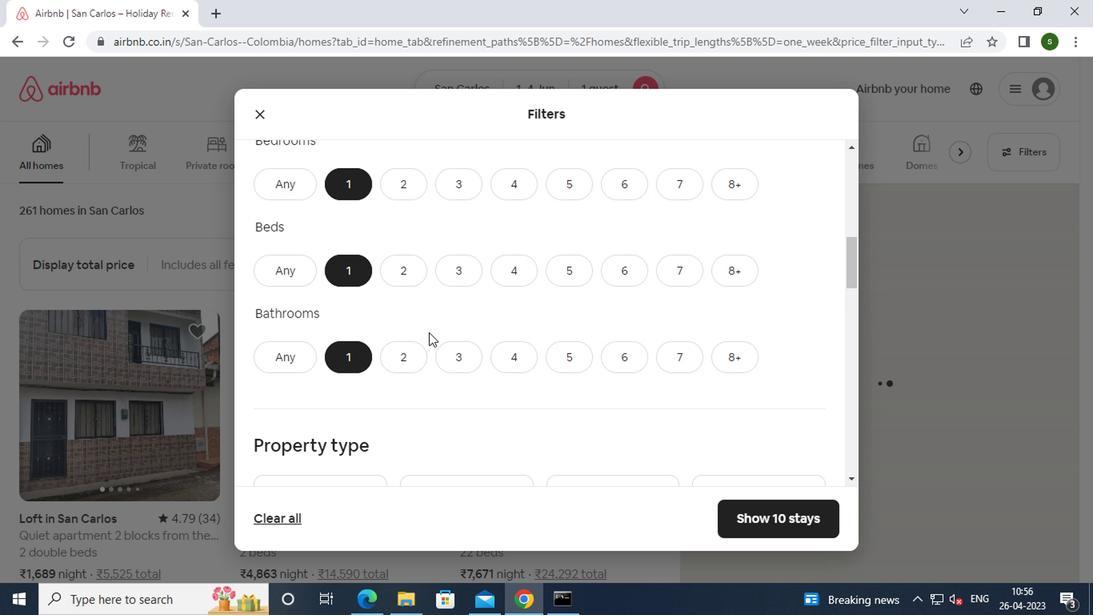 
Action: Mouse scrolled (425, 331) with delta (0, -1)
Screenshot: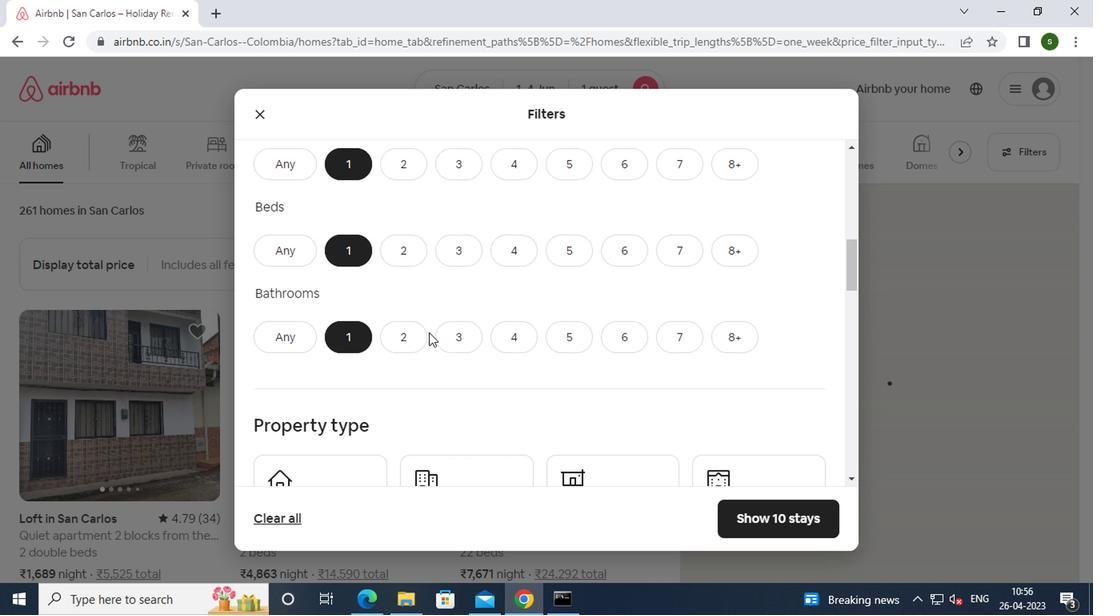 
Action: Mouse scrolled (425, 333) with delta (0, 0)
Screenshot: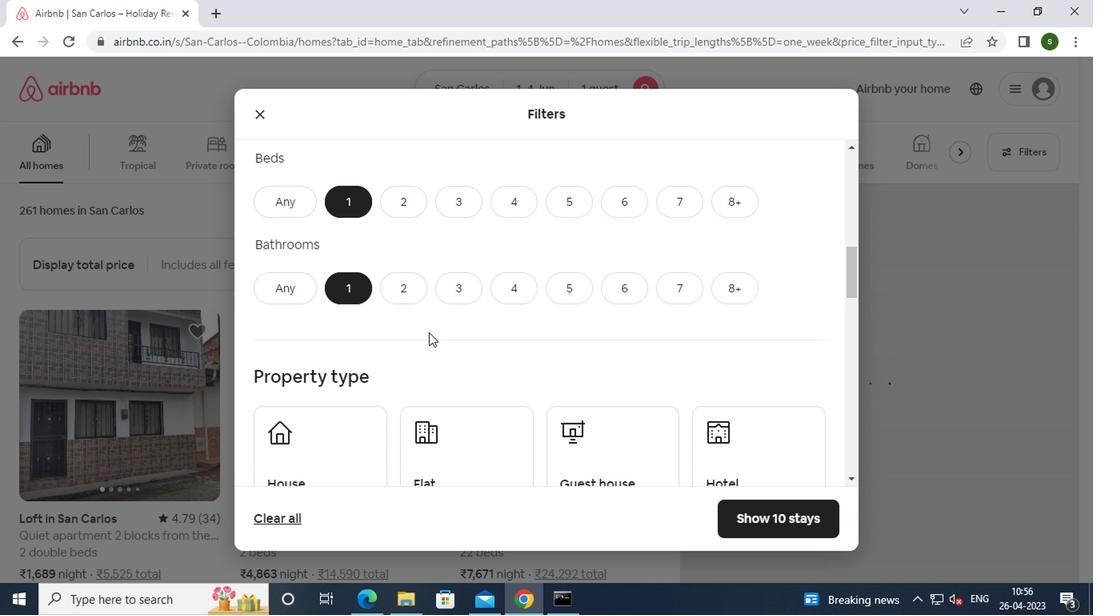 
Action: Mouse moved to (331, 323)
Screenshot: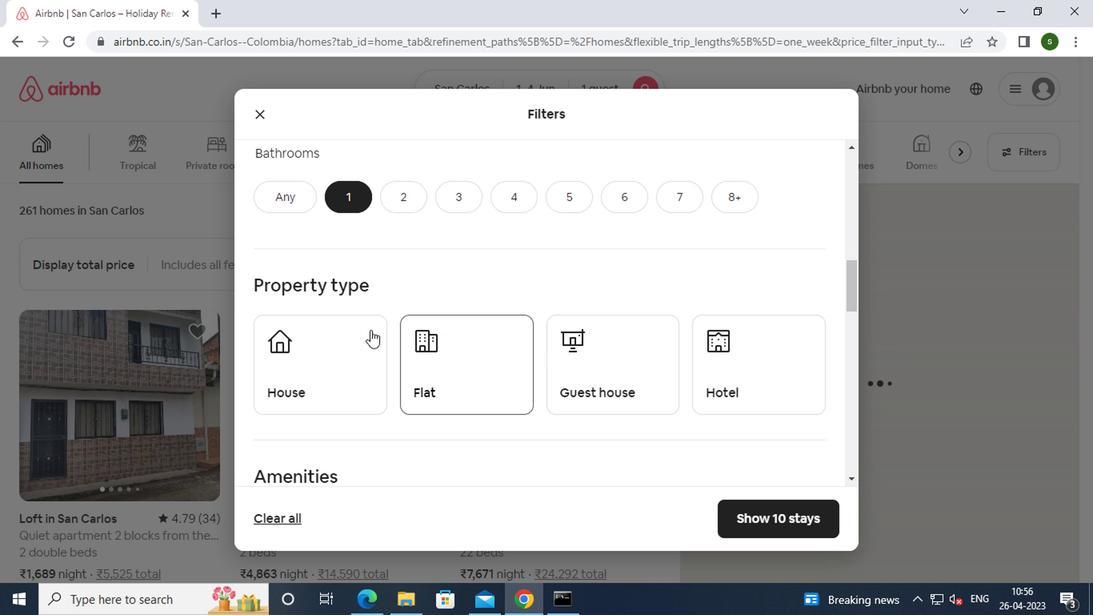 
Action: Mouse pressed left at (331, 323)
Screenshot: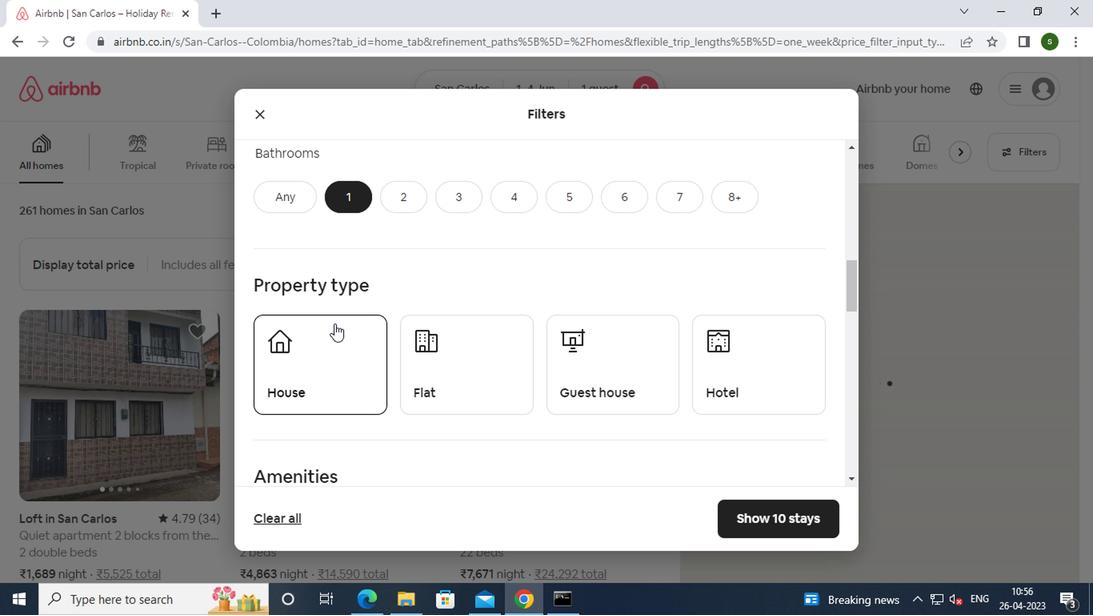 
Action: Mouse moved to (457, 361)
Screenshot: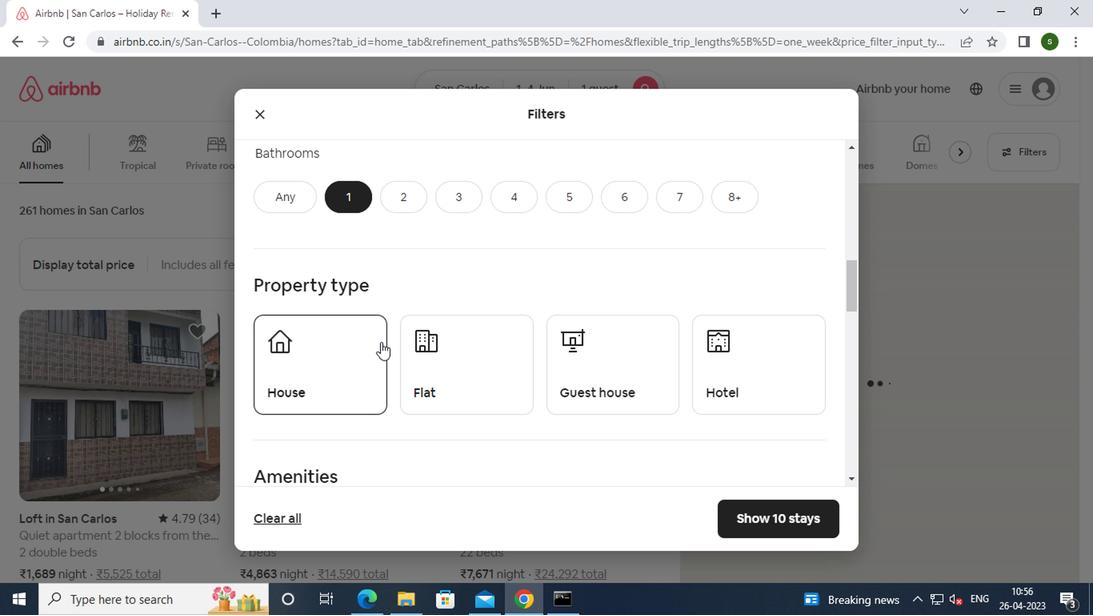 
Action: Mouse pressed left at (457, 361)
Screenshot: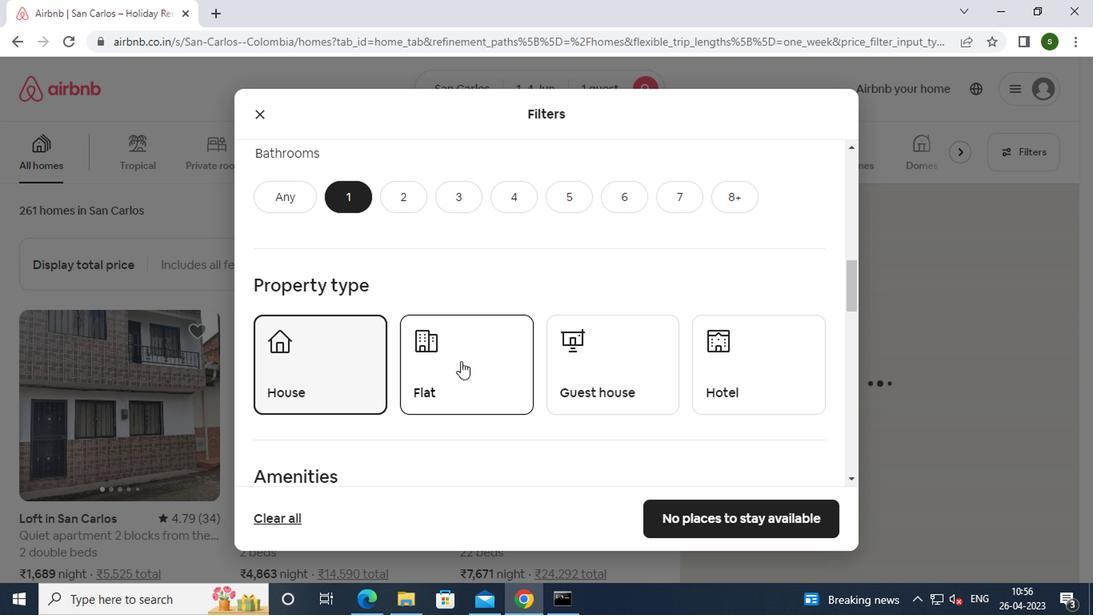 
Action: Mouse moved to (589, 375)
Screenshot: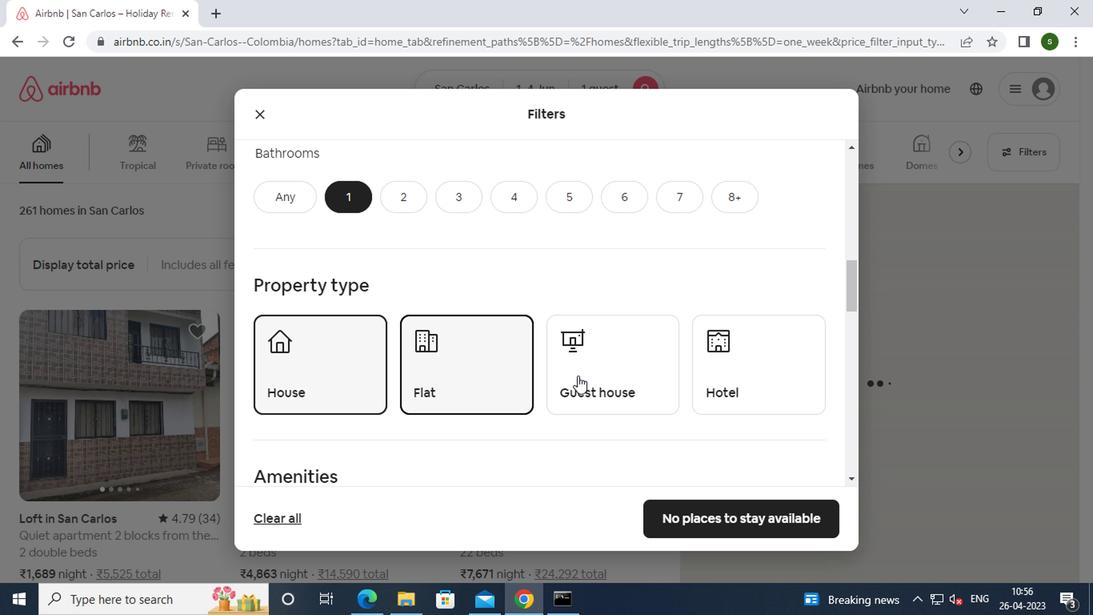 
Action: Mouse pressed left at (589, 375)
Screenshot: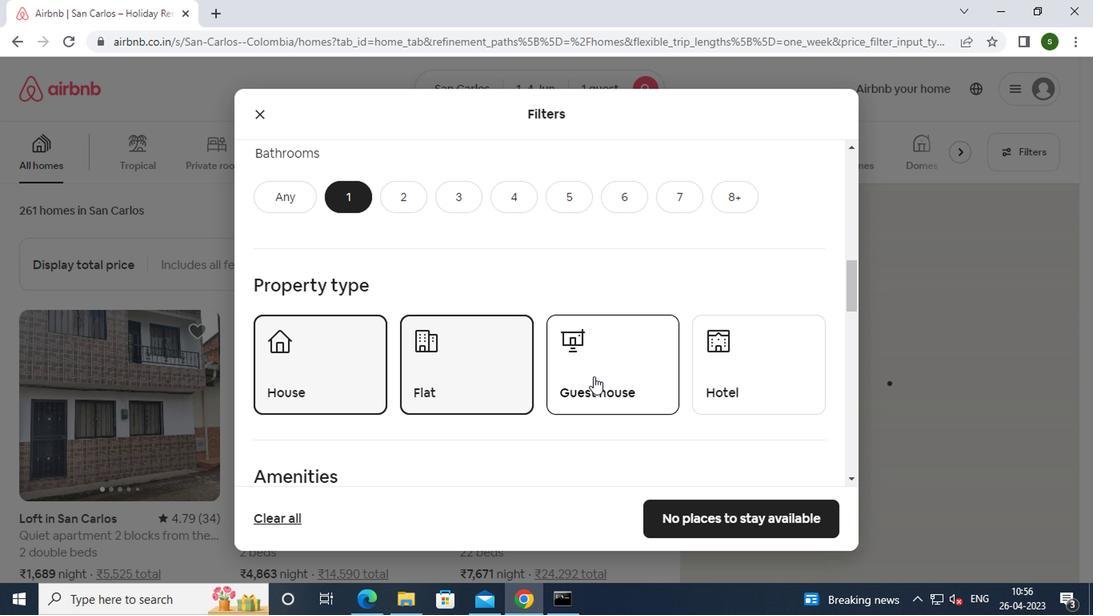 
Action: Mouse moved to (546, 363)
Screenshot: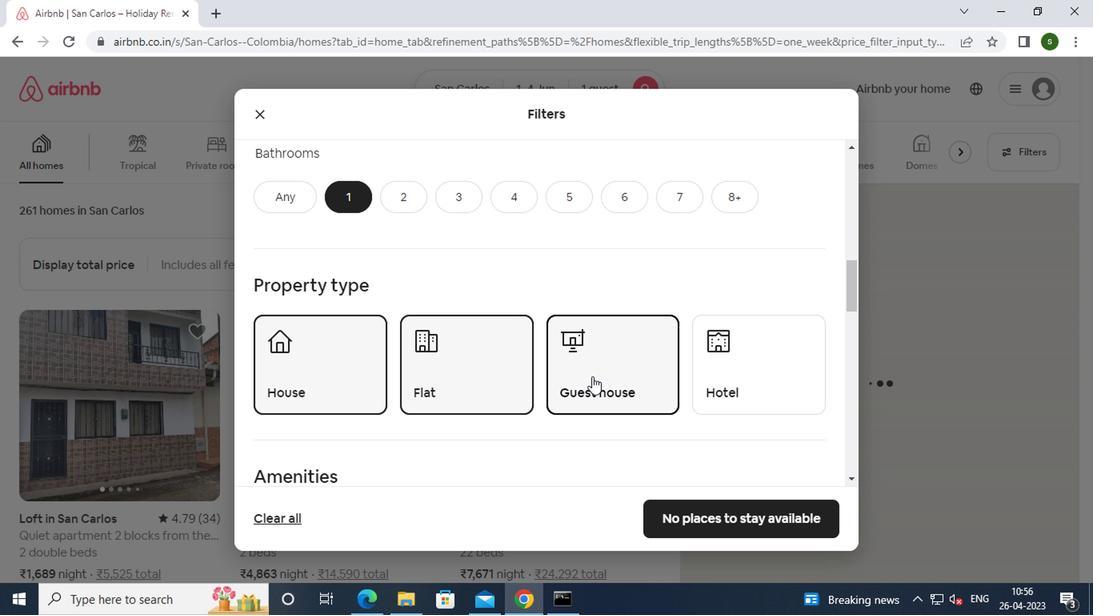
Action: Mouse scrolled (546, 362) with delta (0, 0)
Screenshot: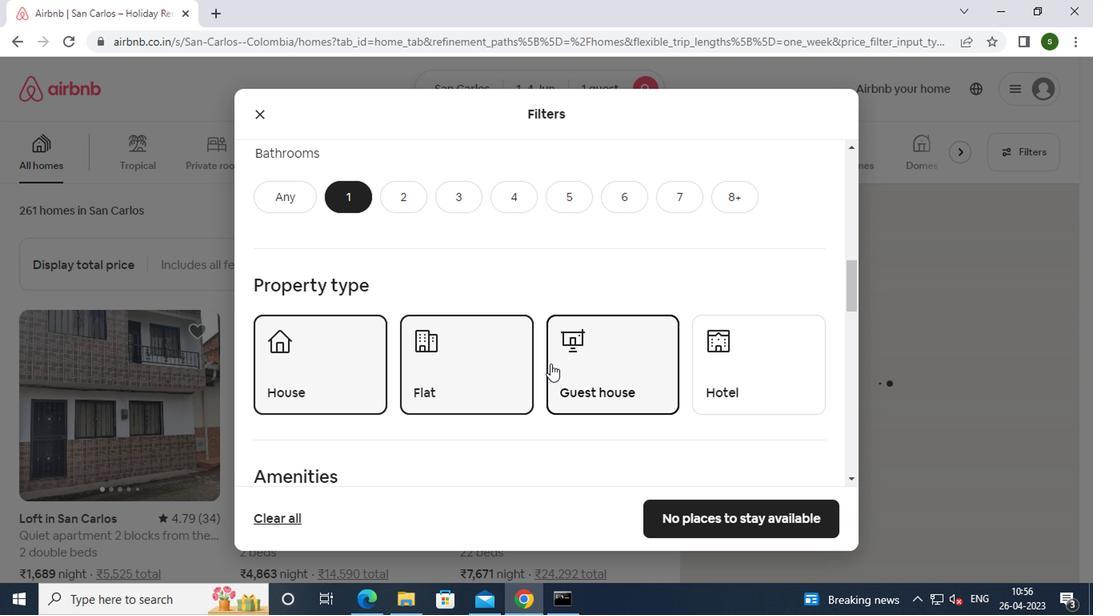 
Action: Mouse scrolled (546, 362) with delta (0, 0)
Screenshot: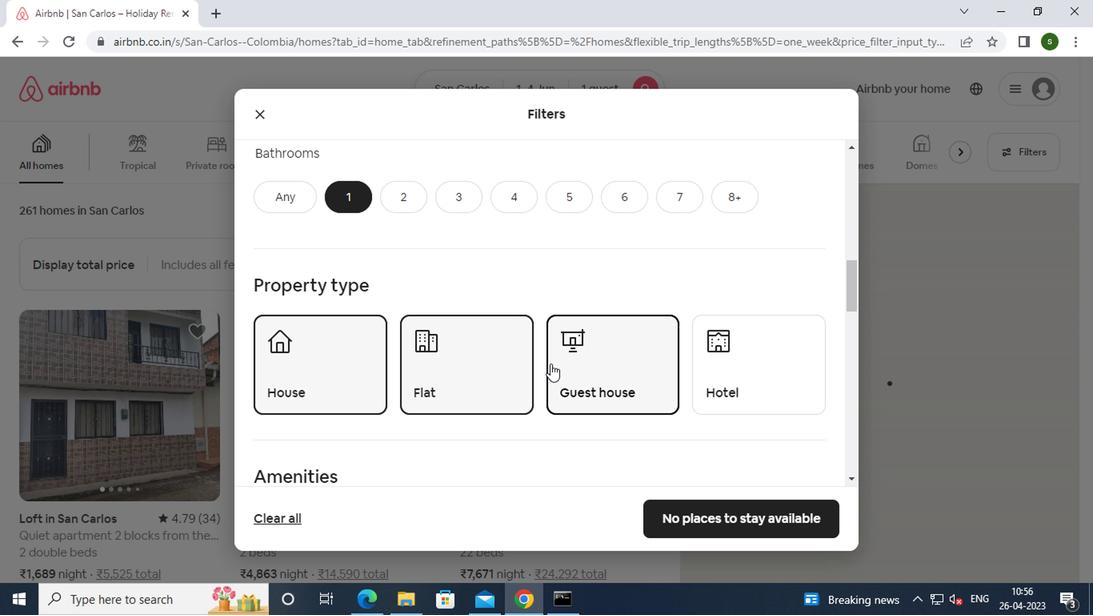 
Action: Mouse scrolled (546, 362) with delta (0, 0)
Screenshot: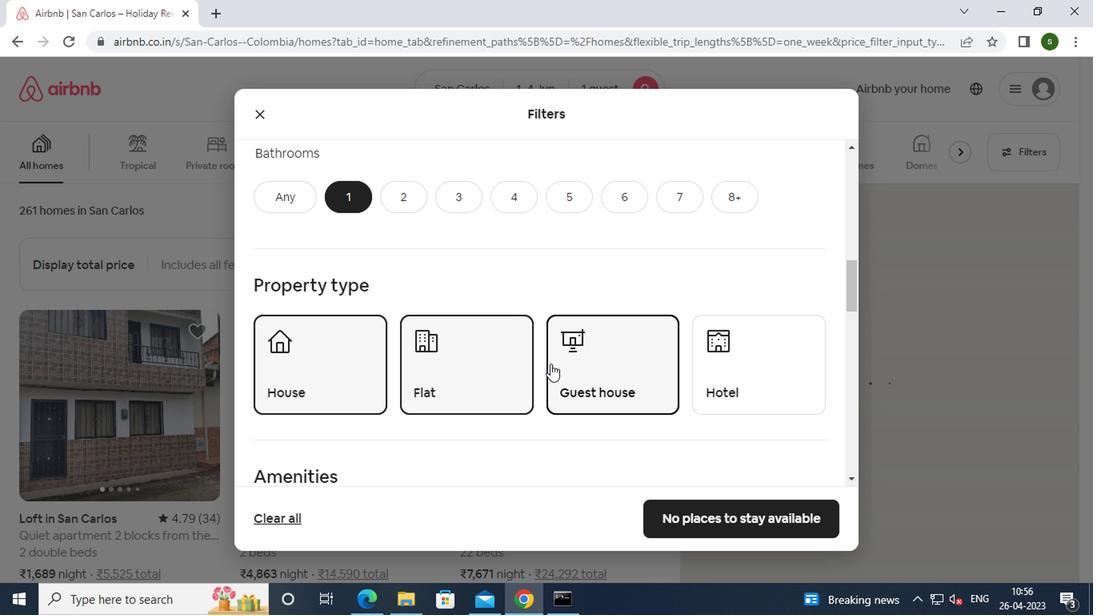 
Action: Mouse moved to (298, 353)
Screenshot: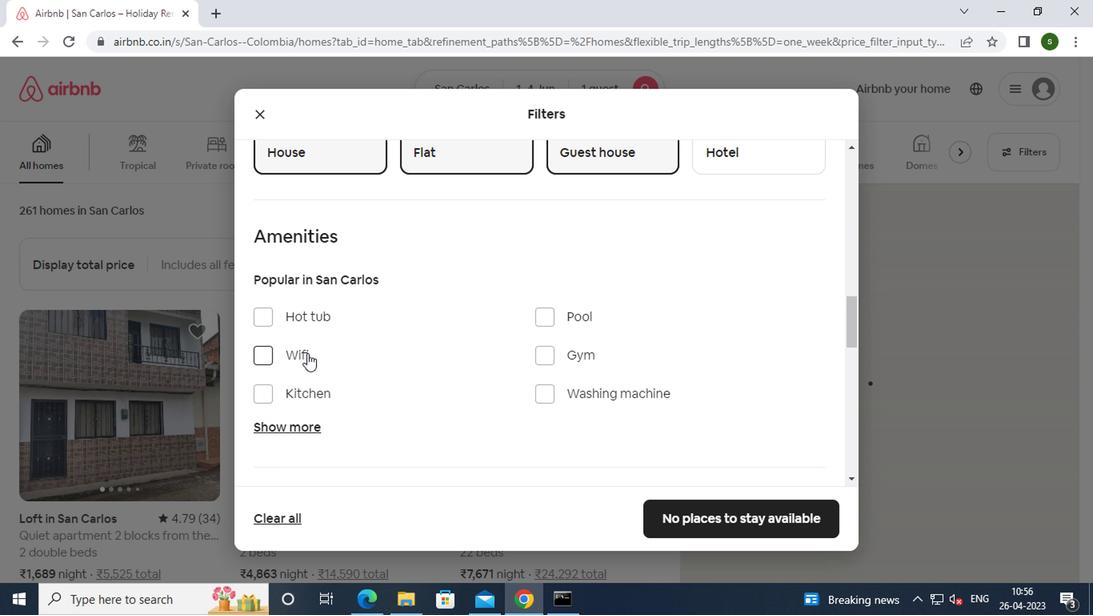 
Action: Mouse pressed left at (298, 353)
Screenshot: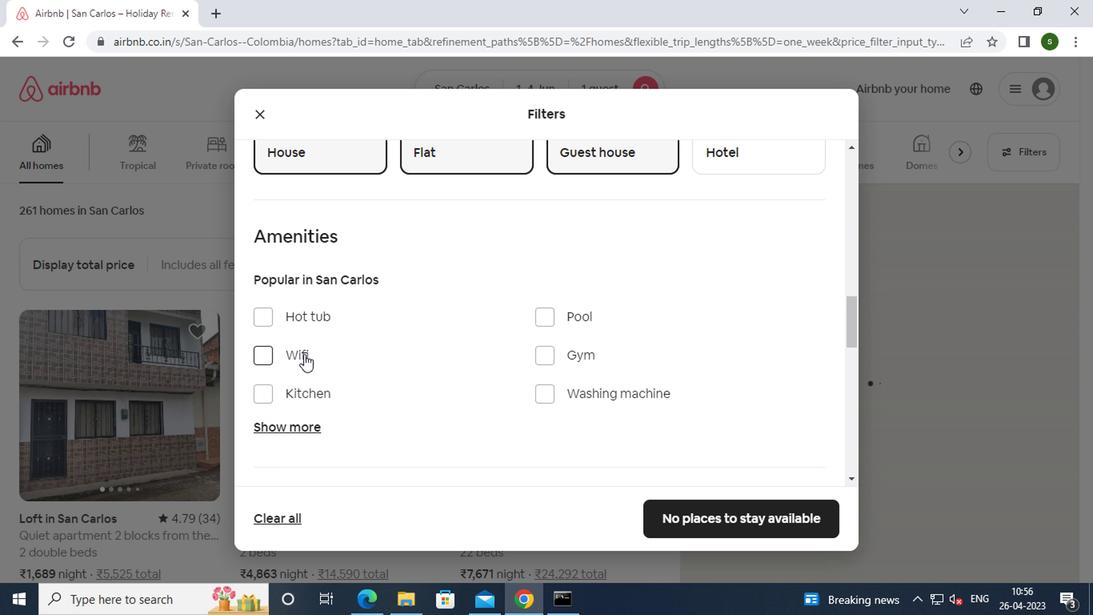 
Action: Mouse moved to (546, 387)
Screenshot: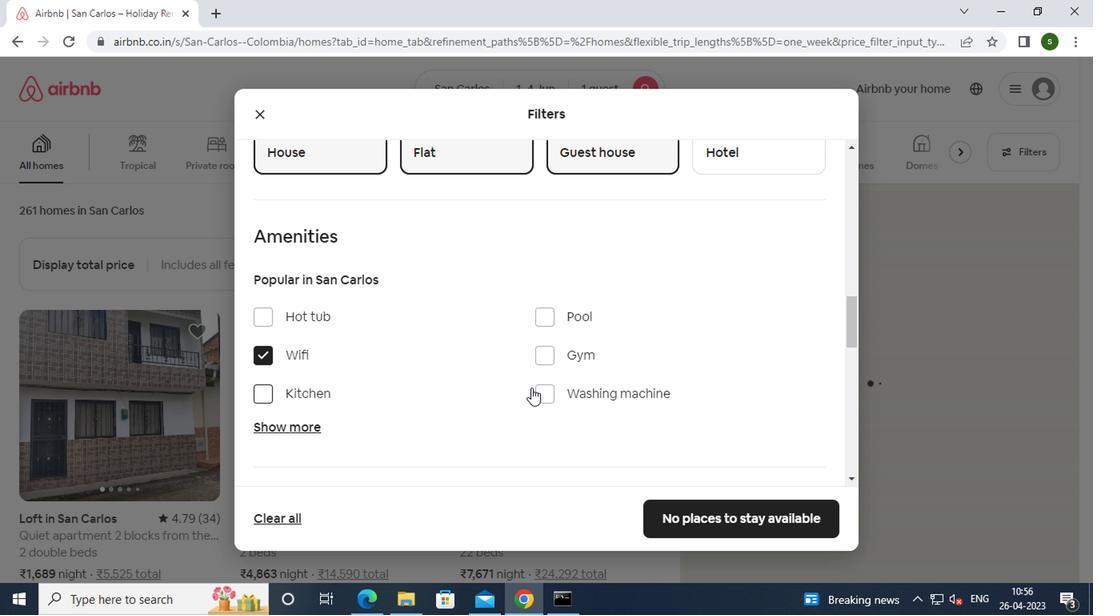 
Action: Mouse pressed left at (546, 387)
Screenshot: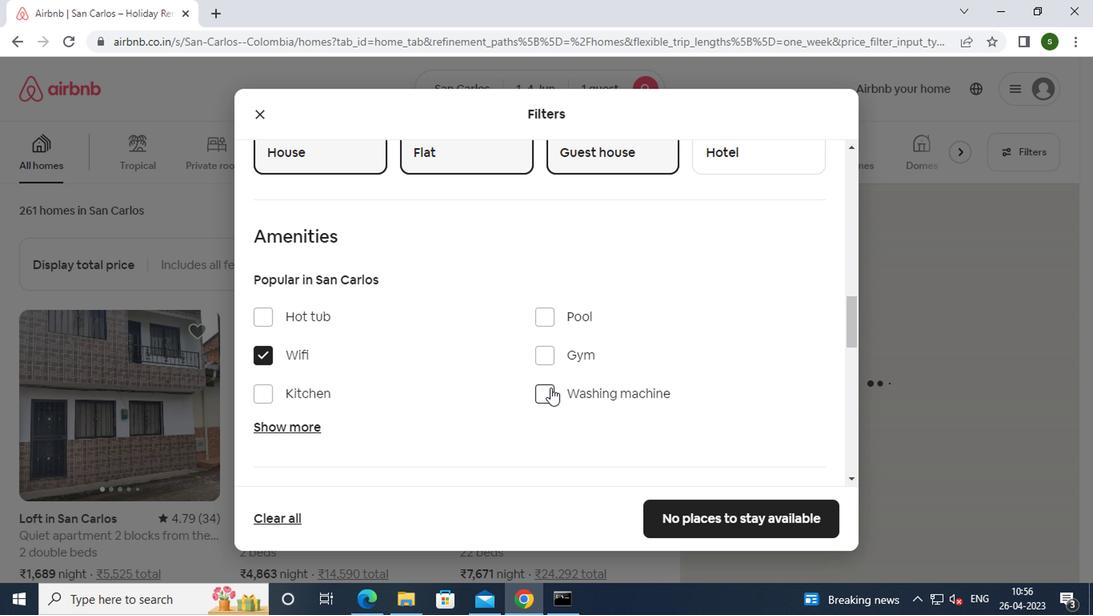 
Action: Mouse moved to (463, 333)
Screenshot: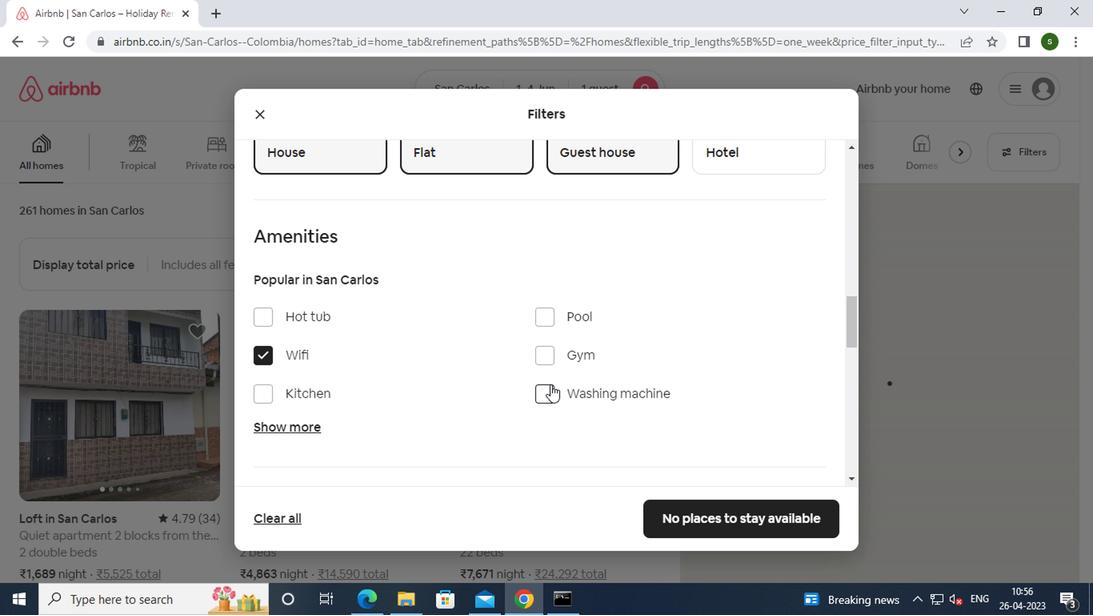 
Action: Mouse scrolled (463, 332) with delta (0, 0)
Screenshot: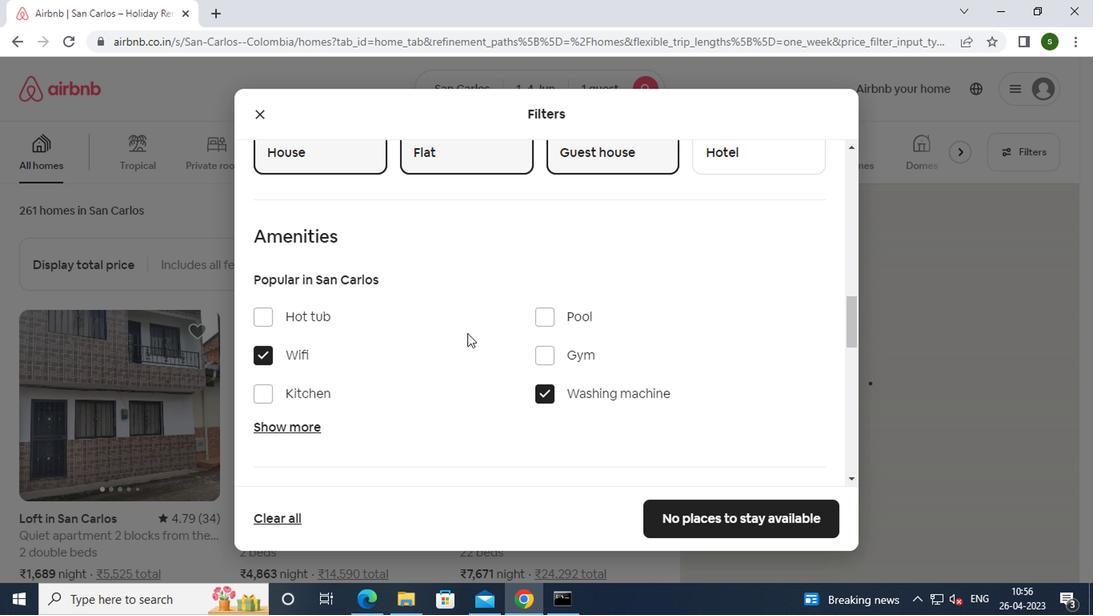 
Action: Mouse scrolled (463, 332) with delta (0, 0)
Screenshot: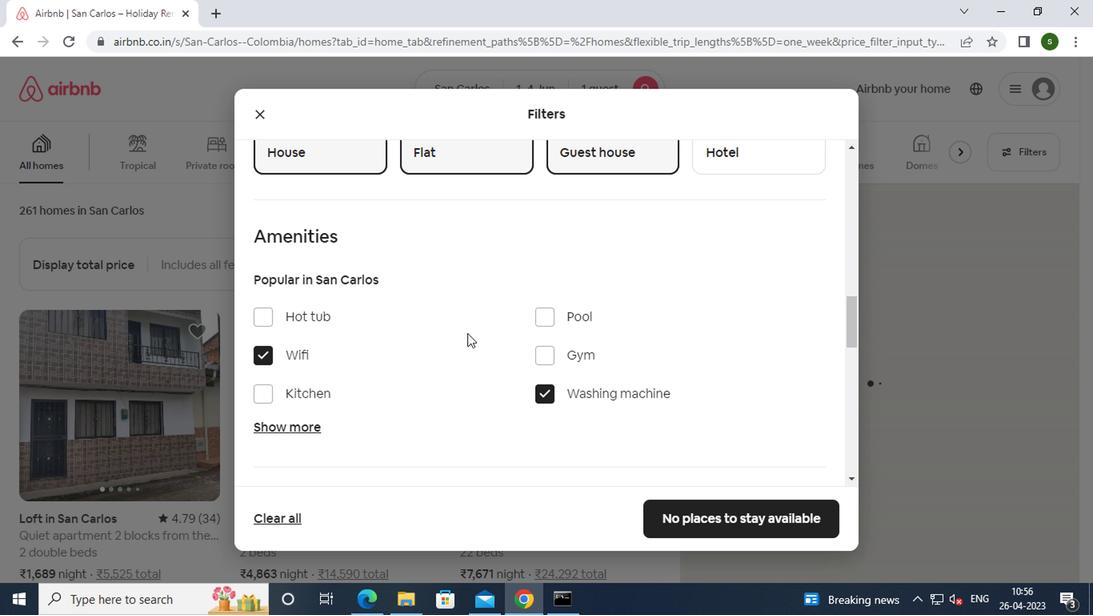 
Action: Mouse scrolled (463, 332) with delta (0, 0)
Screenshot: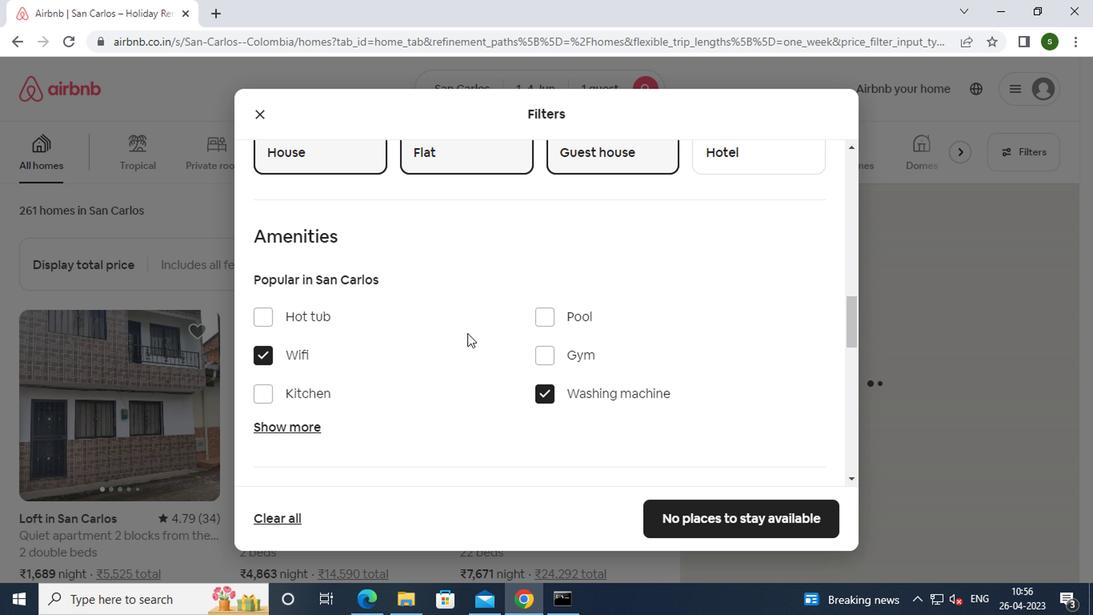 
Action: Mouse moved to (790, 371)
Screenshot: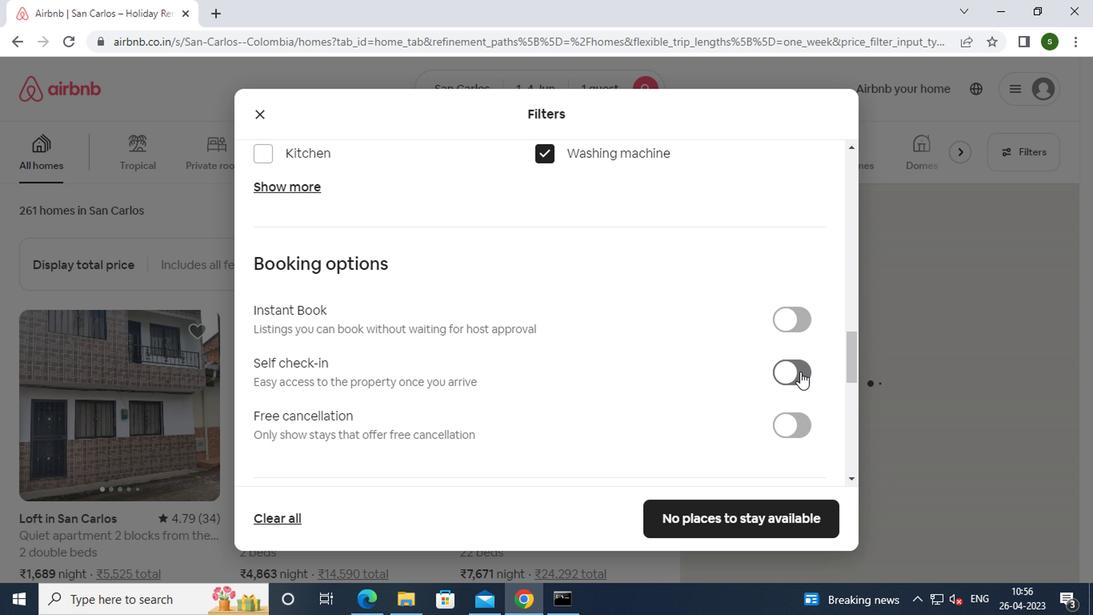 
Action: Mouse pressed left at (790, 371)
Screenshot: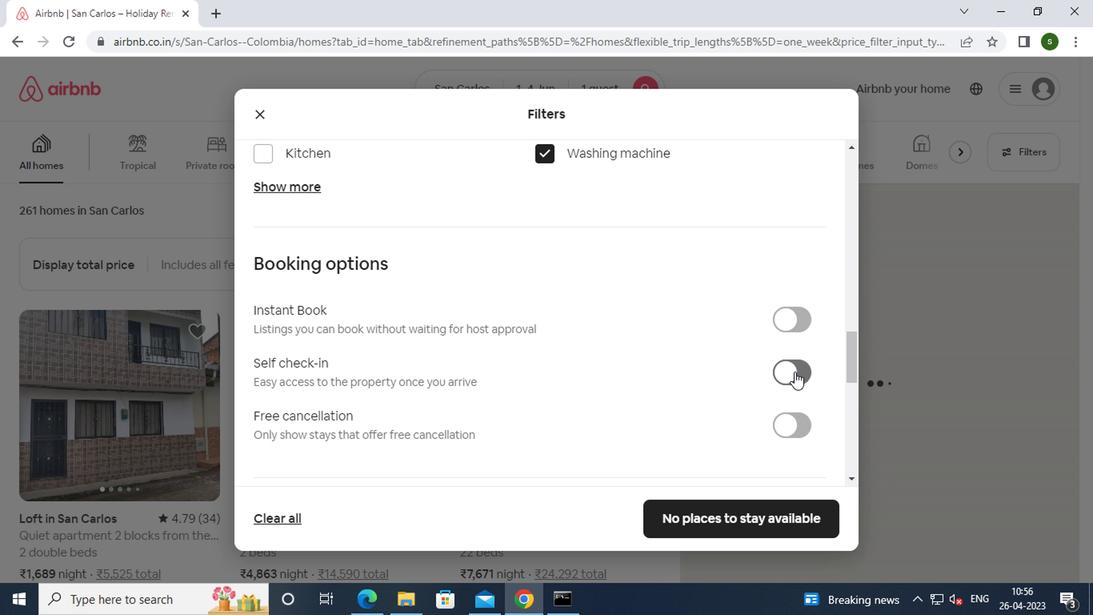 
Action: Mouse moved to (508, 363)
Screenshot: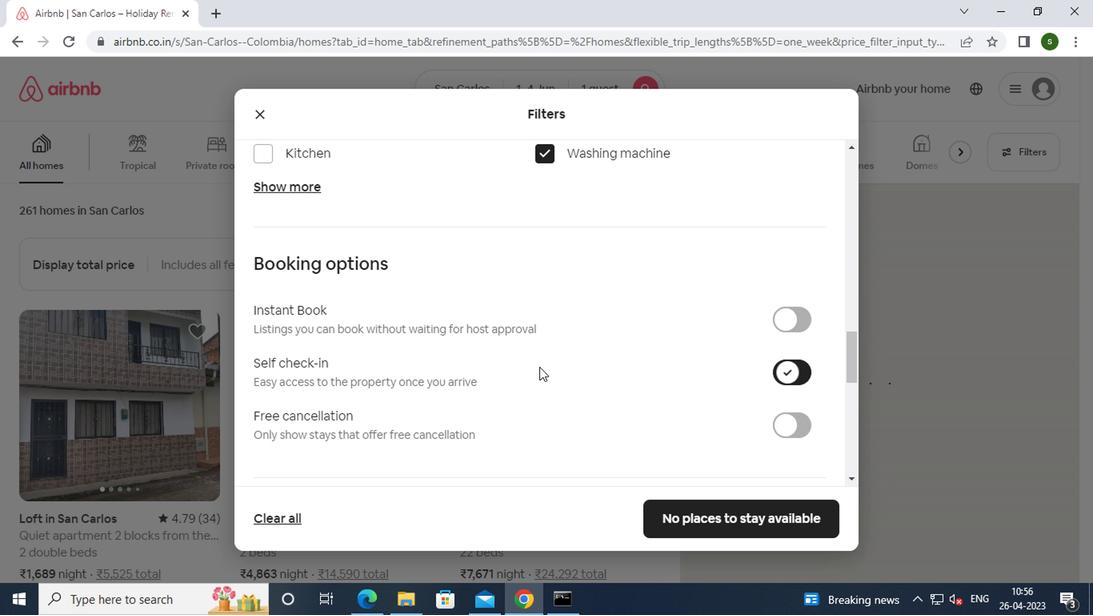
Action: Mouse scrolled (508, 362) with delta (0, 0)
Screenshot: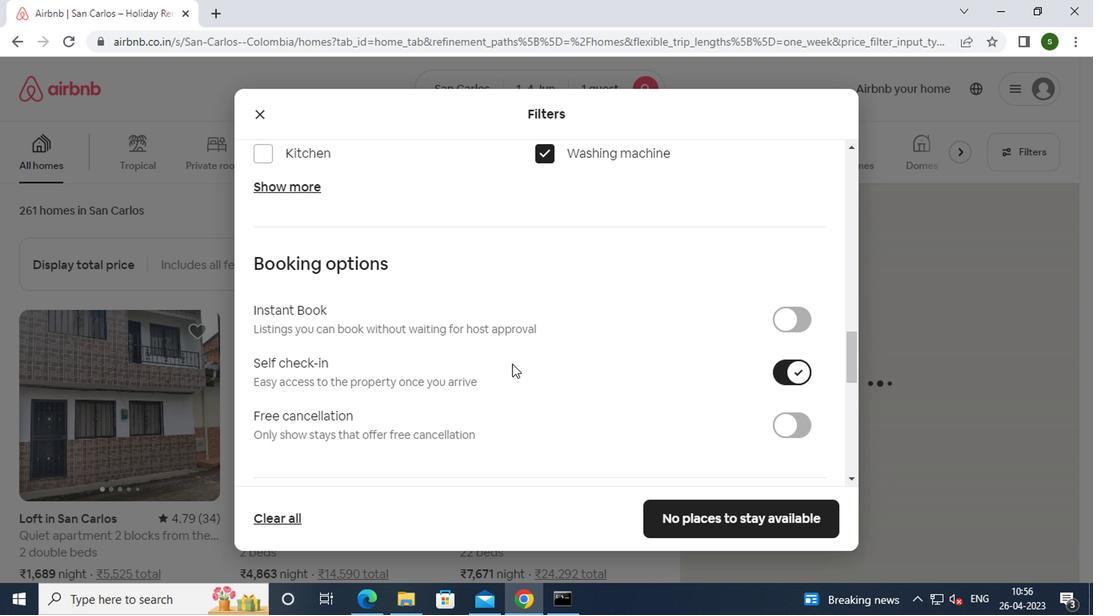 
Action: Mouse scrolled (508, 362) with delta (0, 0)
Screenshot: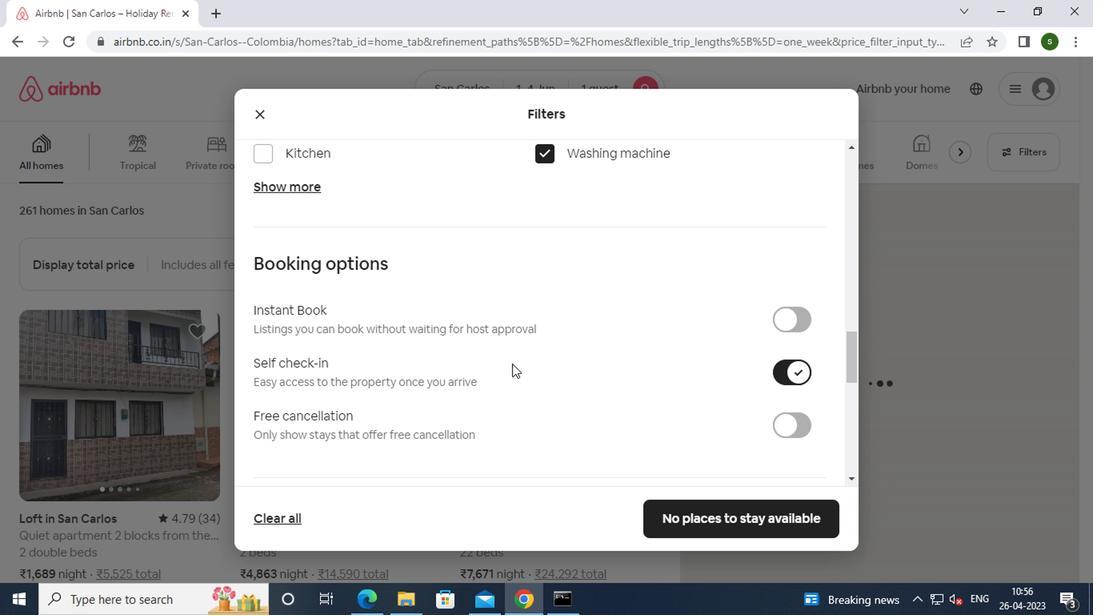 
Action: Mouse scrolled (508, 362) with delta (0, 0)
Screenshot: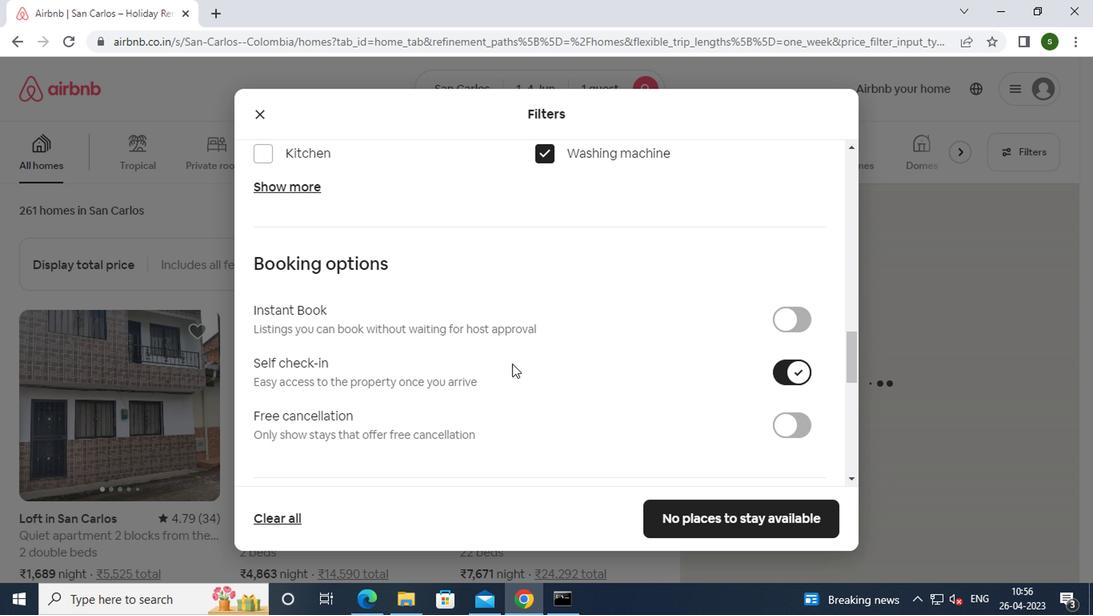 
Action: Mouse scrolled (508, 362) with delta (0, 0)
Screenshot: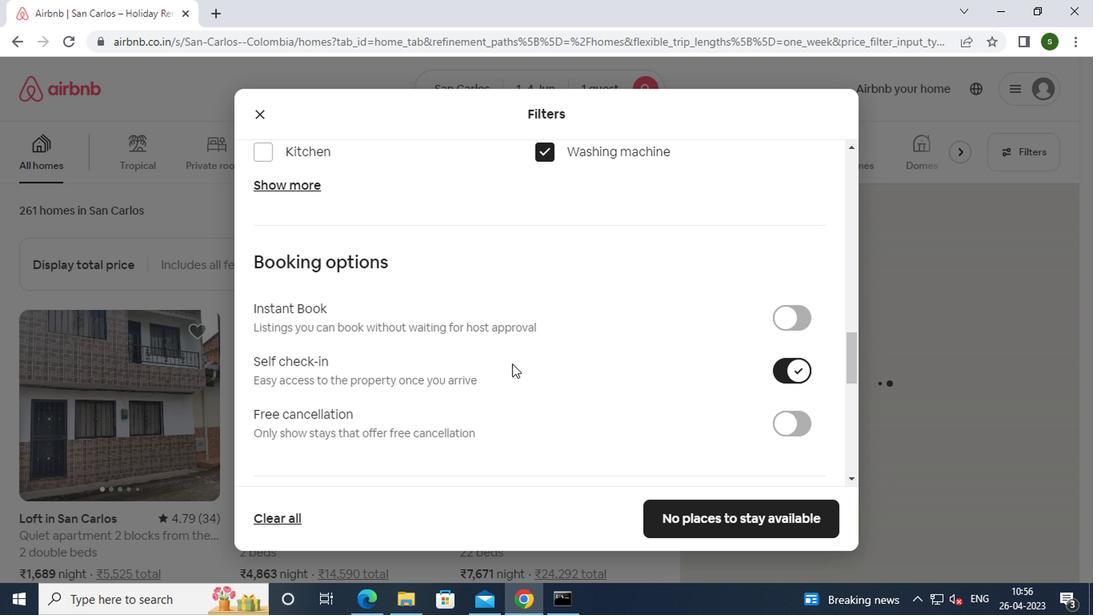 
Action: Mouse scrolled (508, 362) with delta (0, 0)
Screenshot: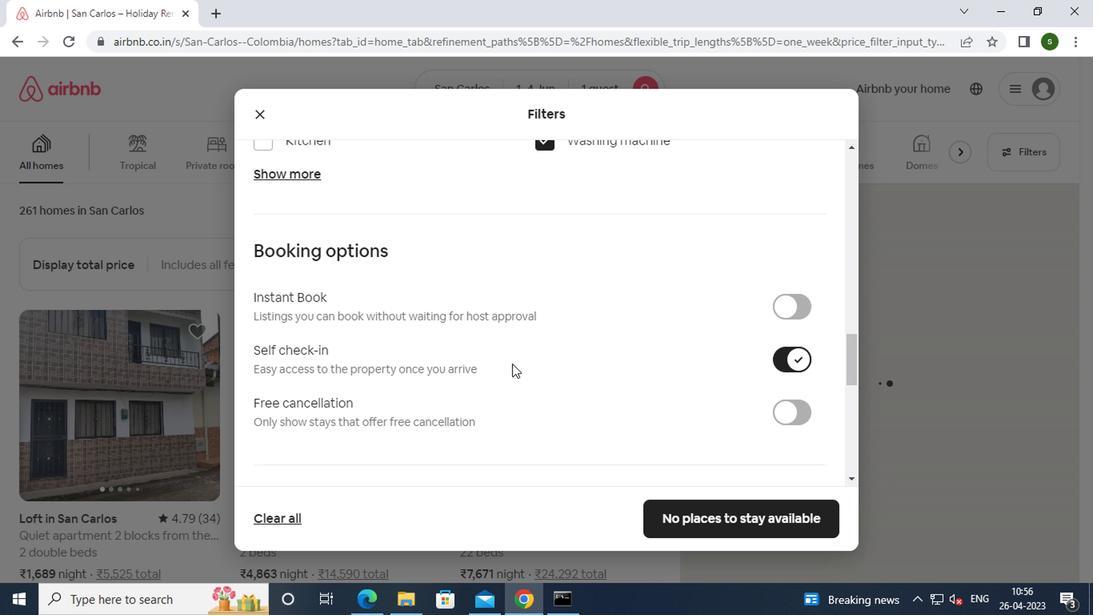 
Action: Mouse moved to (505, 363)
Screenshot: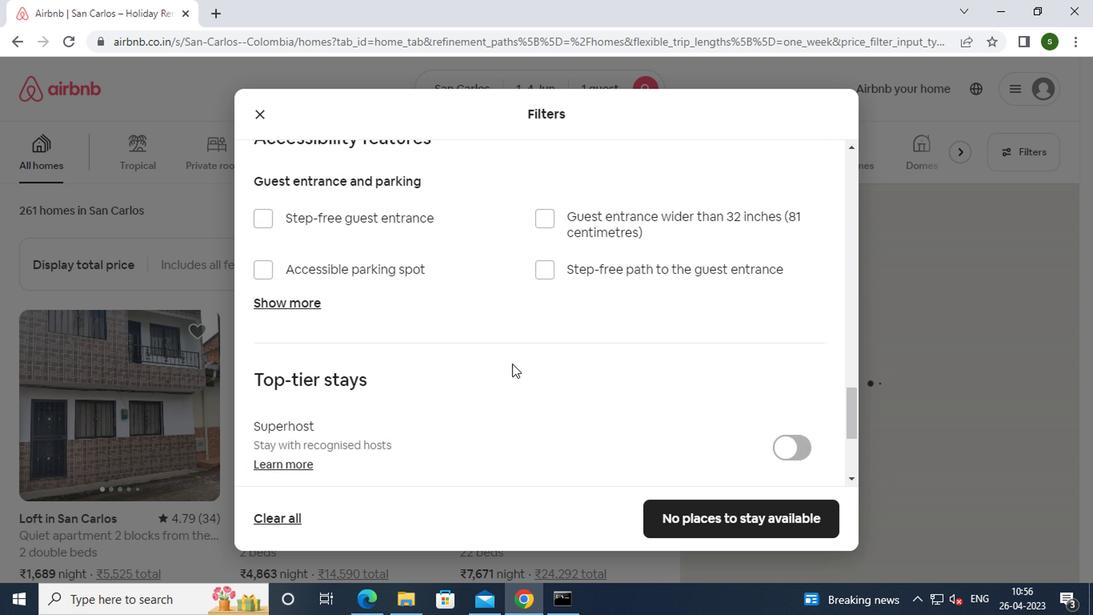 
Action: Mouse scrolled (505, 362) with delta (0, 0)
Screenshot: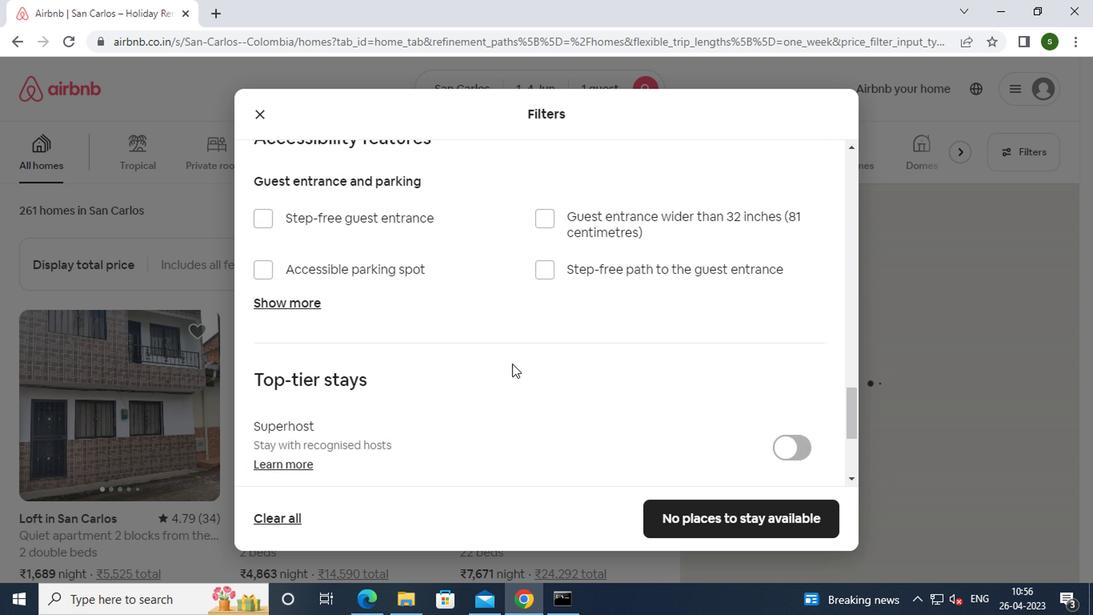 
Action: Mouse moved to (504, 363)
Screenshot: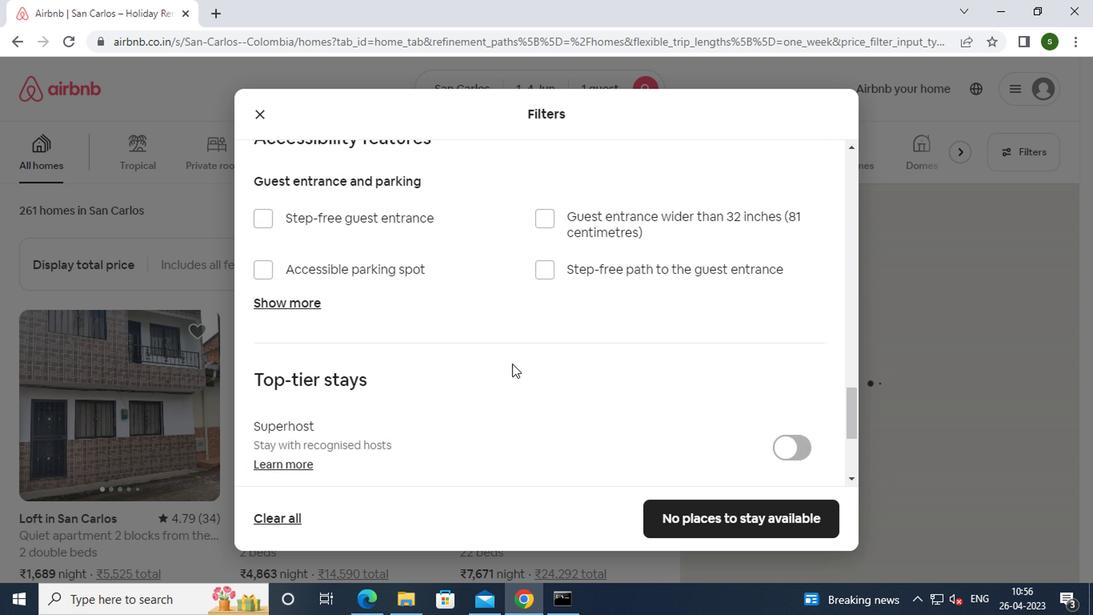 
Action: Mouse scrolled (504, 362) with delta (0, 0)
Screenshot: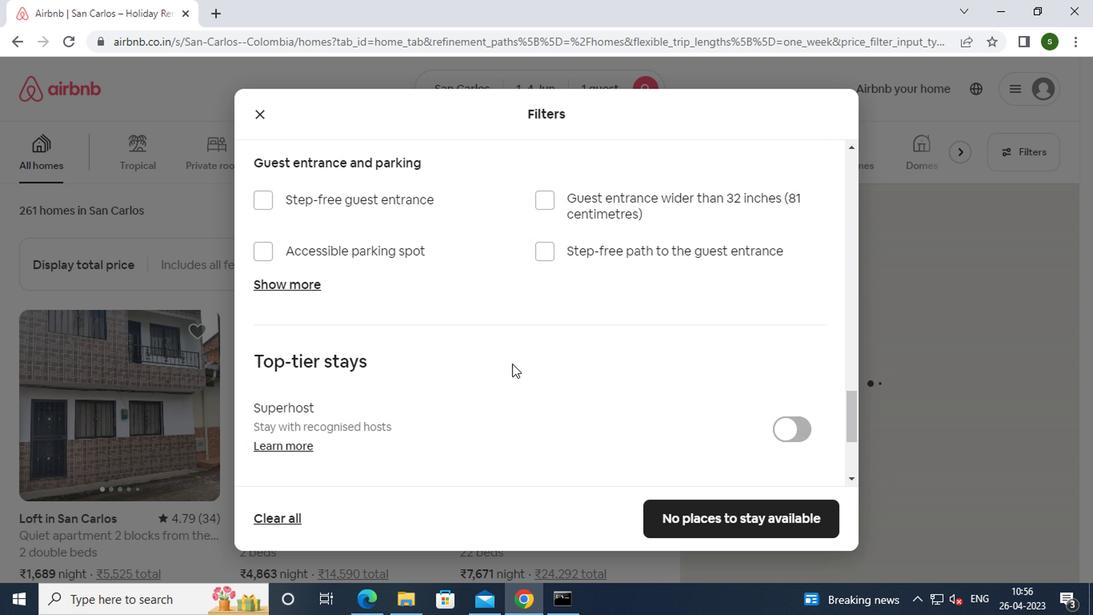 
Action: Mouse scrolled (504, 362) with delta (0, 0)
Screenshot: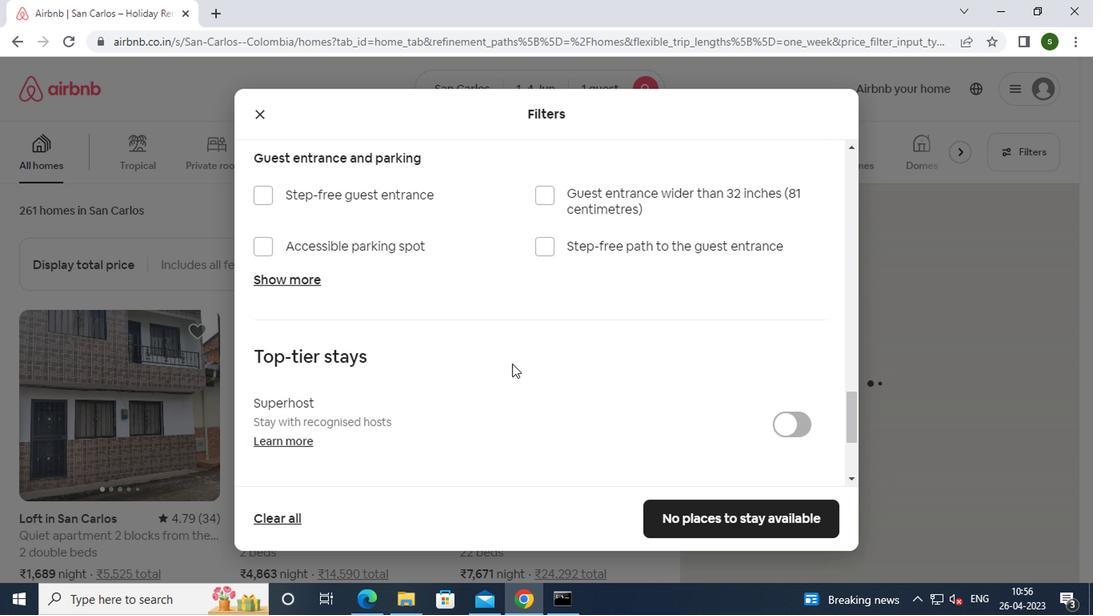 
Action: Mouse scrolled (504, 362) with delta (0, 0)
Screenshot: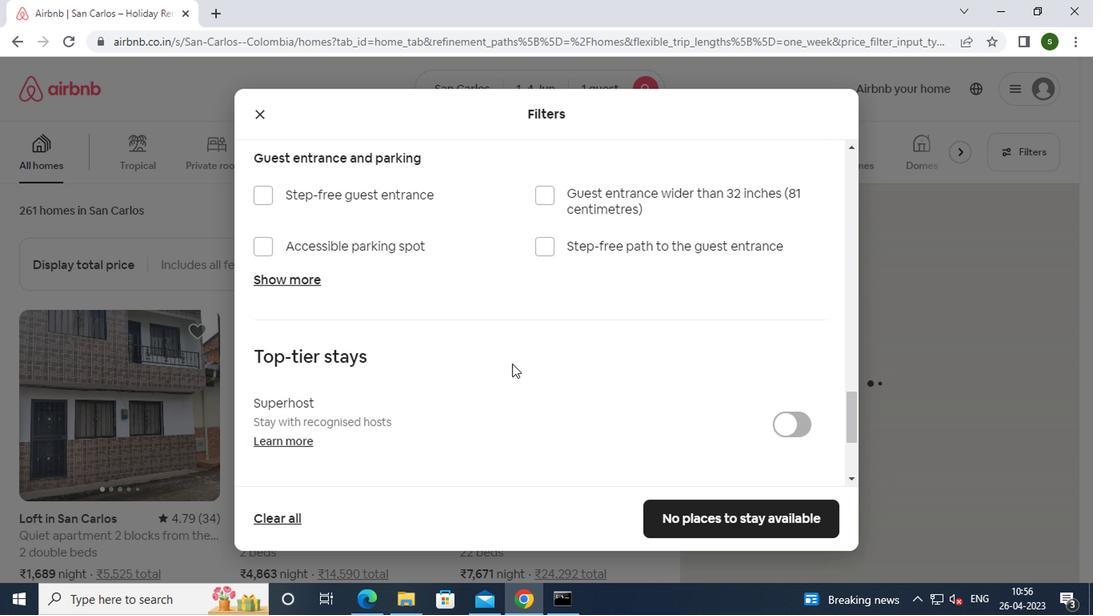 
Action: Mouse moved to (292, 372)
Screenshot: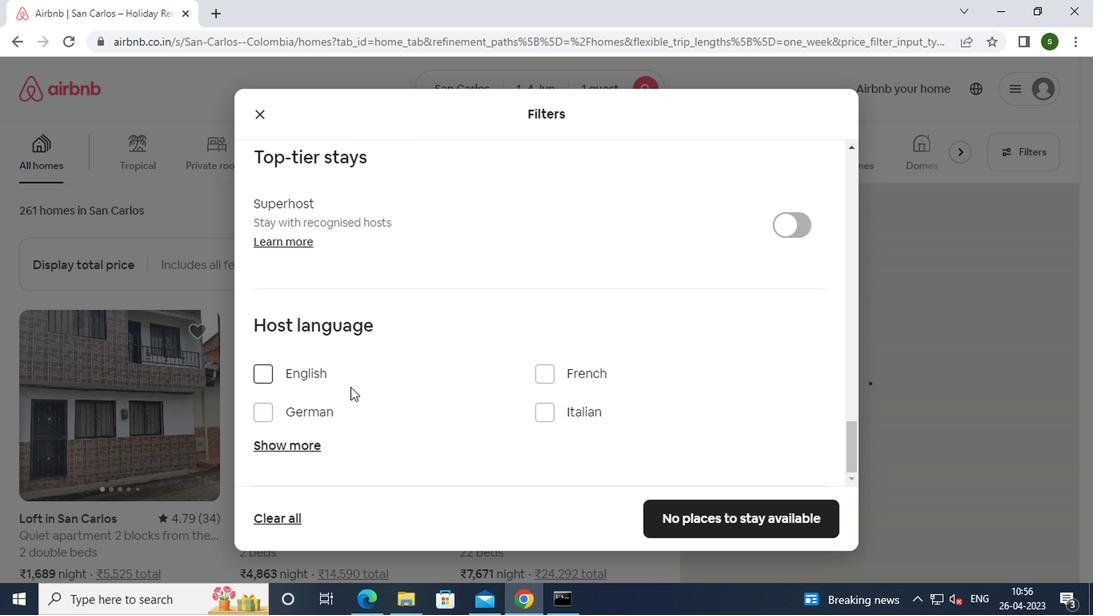 
Action: Mouse pressed left at (292, 372)
Screenshot: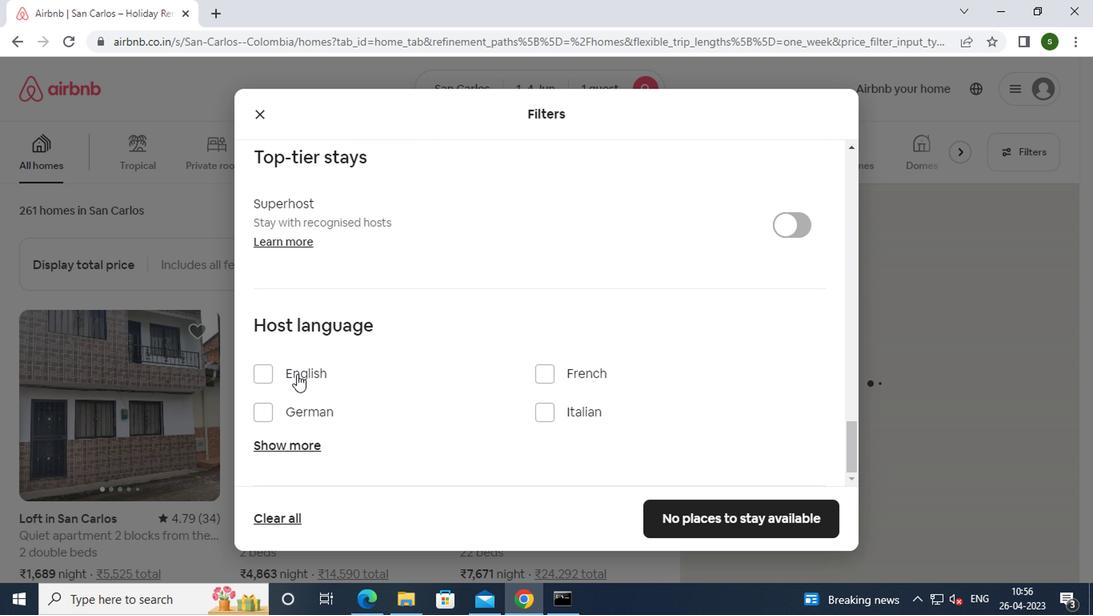 
Action: Mouse moved to (685, 514)
Screenshot: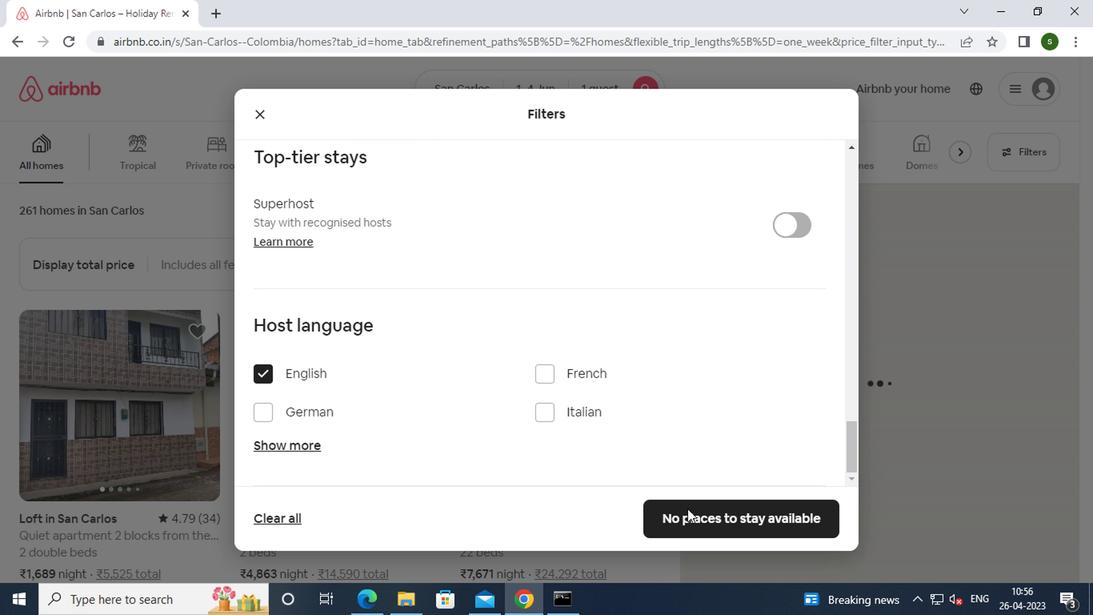 
Action: Mouse pressed left at (685, 514)
Screenshot: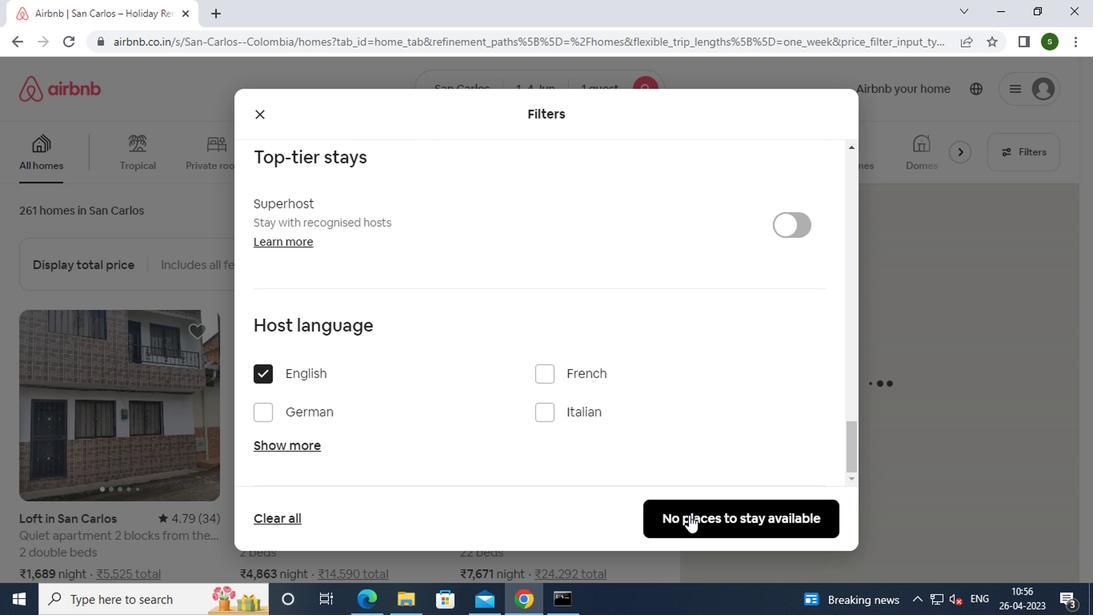 
